 Task: Look for space in Majenang, Indonesia from 11th June, 2023 to 15th June, 2023 for 2 adults in price range Rs.7000 to Rs.16000. Place can be private room with 1  bedroom having 2 beds and 1 bathroom. Property type can be house, flat, guest house, hotel. Booking option can be shelf check-in. Required host language is English.
Action: Mouse moved to (390, 51)
Screenshot: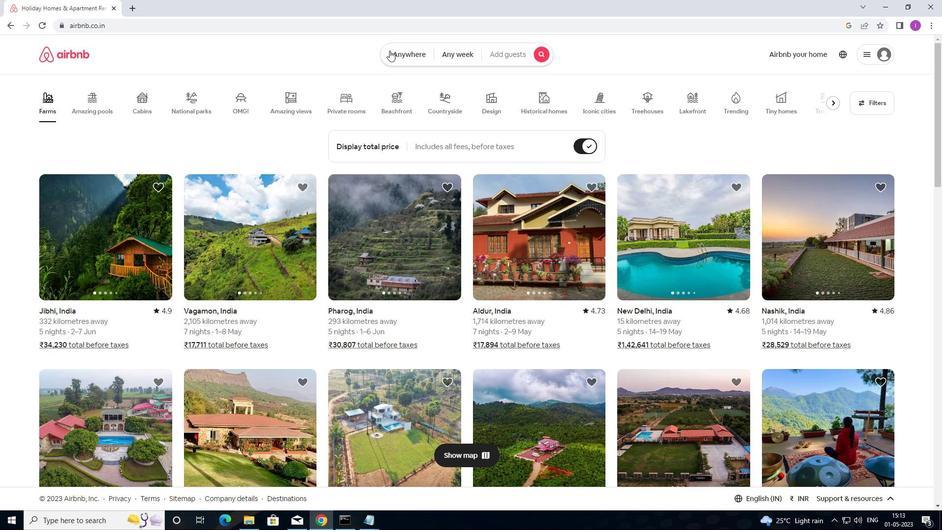 
Action: Mouse pressed left at (390, 51)
Screenshot: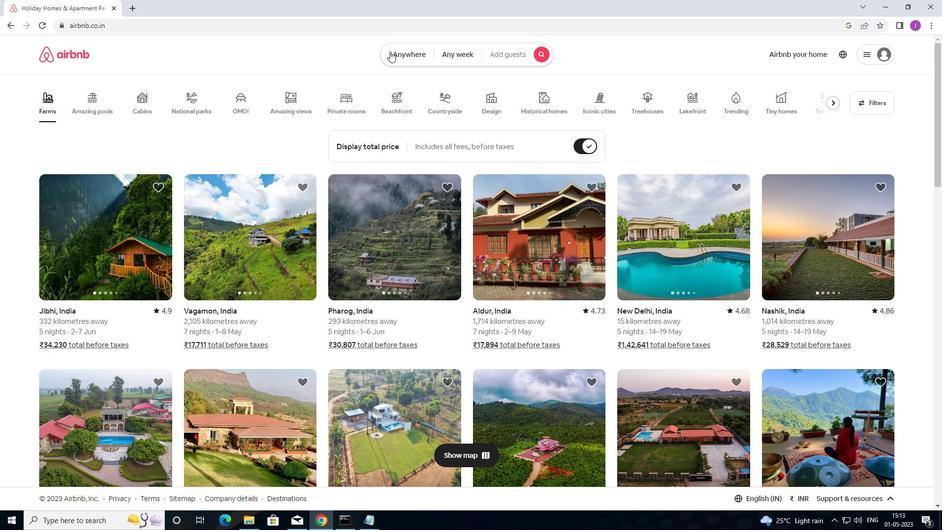 
Action: Mouse moved to (304, 97)
Screenshot: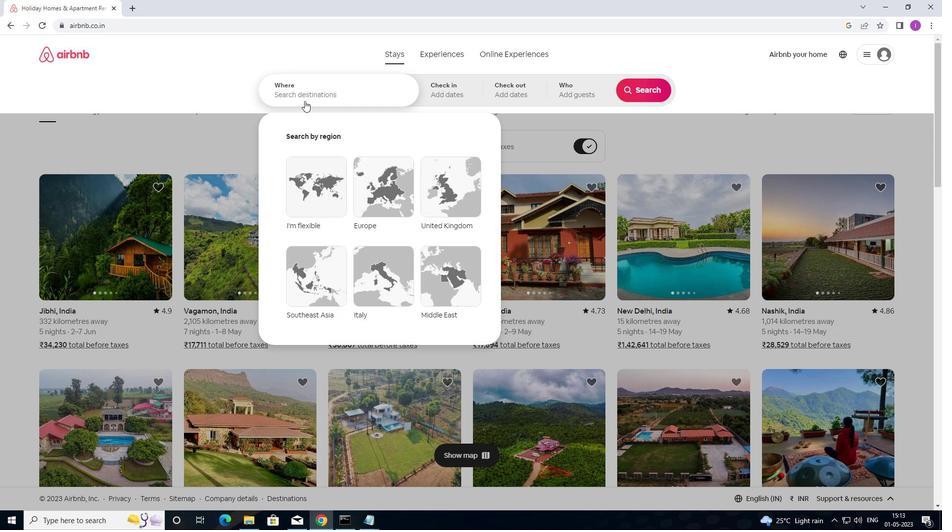 
Action: Mouse pressed left at (304, 97)
Screenshot: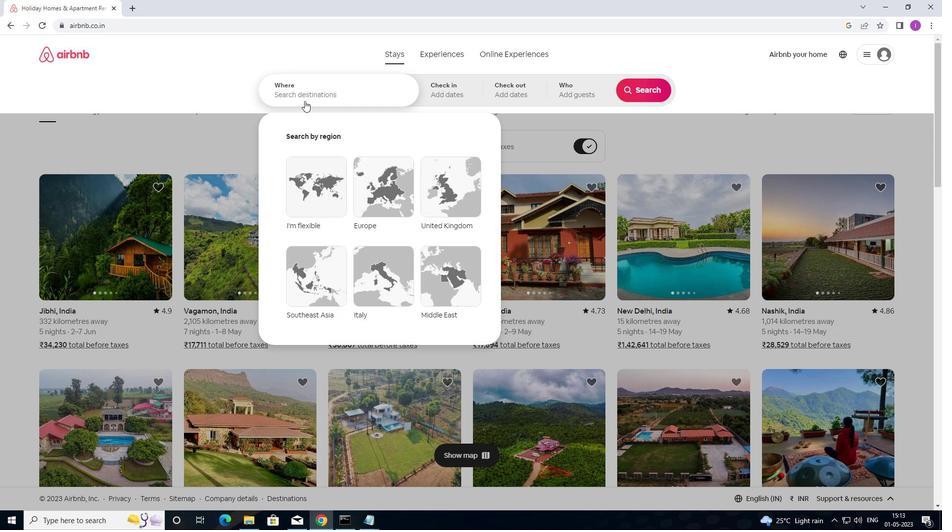 
Action: Mouse moved to (595, 0)
Screenshot: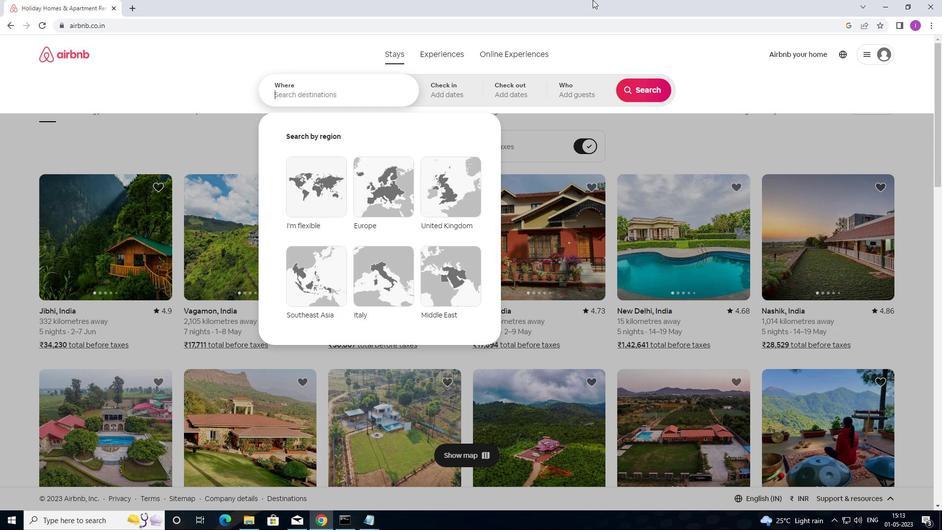 
Action: Key pressed <Key.shift>
Screenshot: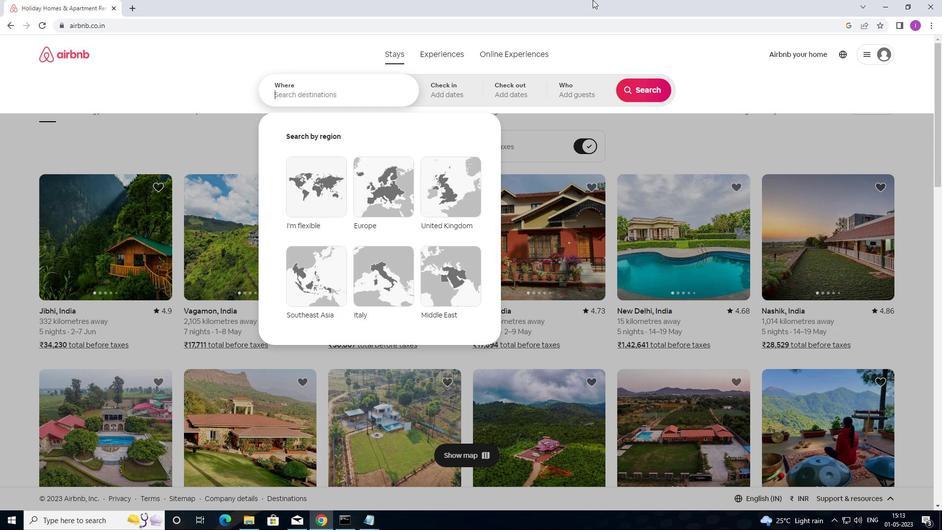 
Action: Mouse moved to (596, 0)
Screenshot: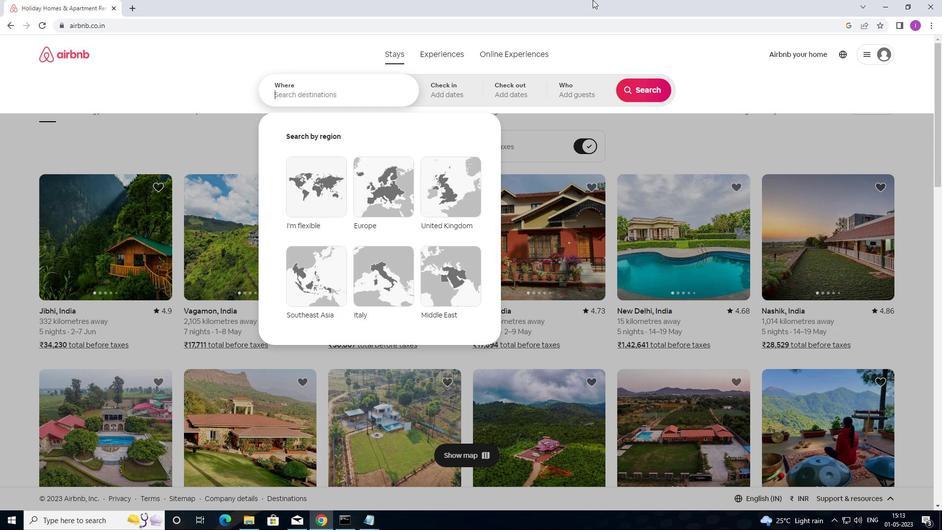 
Action: Key pressed MAJE
Screenshot: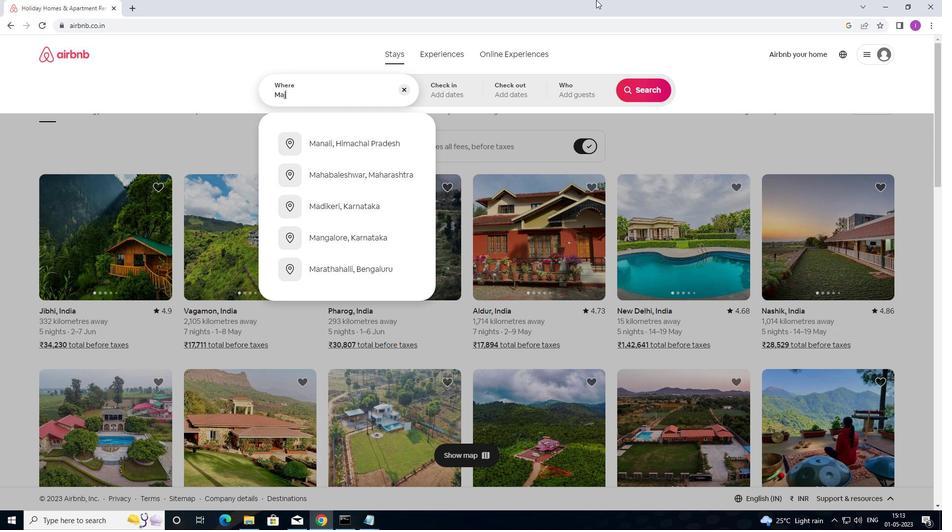 
Action: Mouse moved to (636, 0)
Screenshot: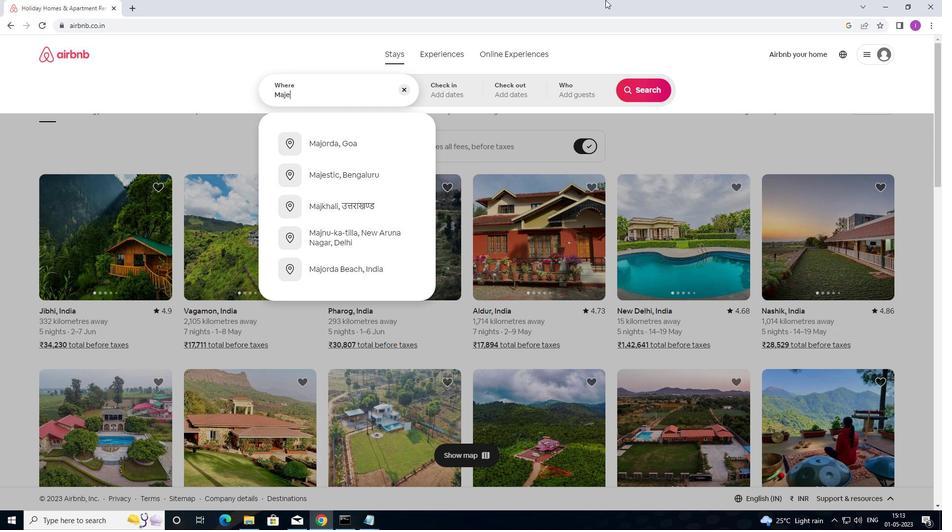 
Action: Key pressed NANG,<Key.shift>INDP<Key.backspace>ONESIA
Screenshot: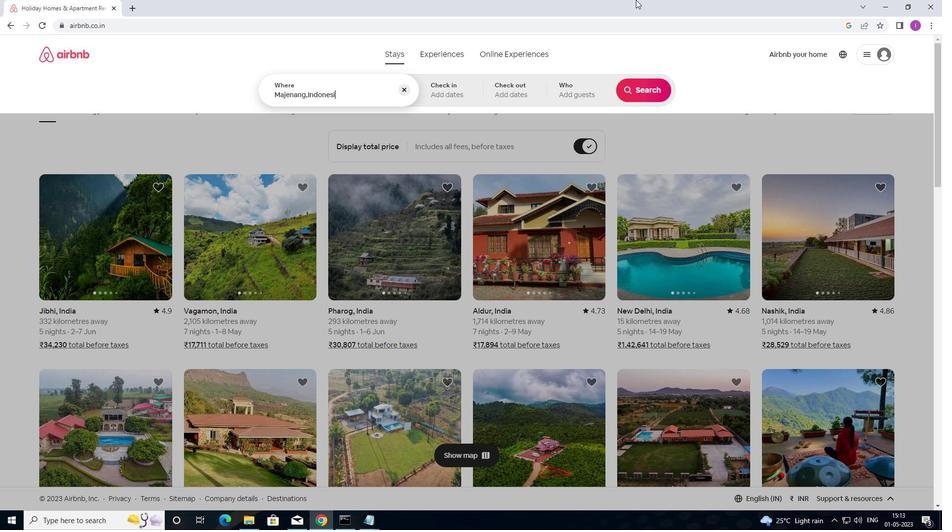 
Action: Mouse moved to (437, 91)
Screenshot: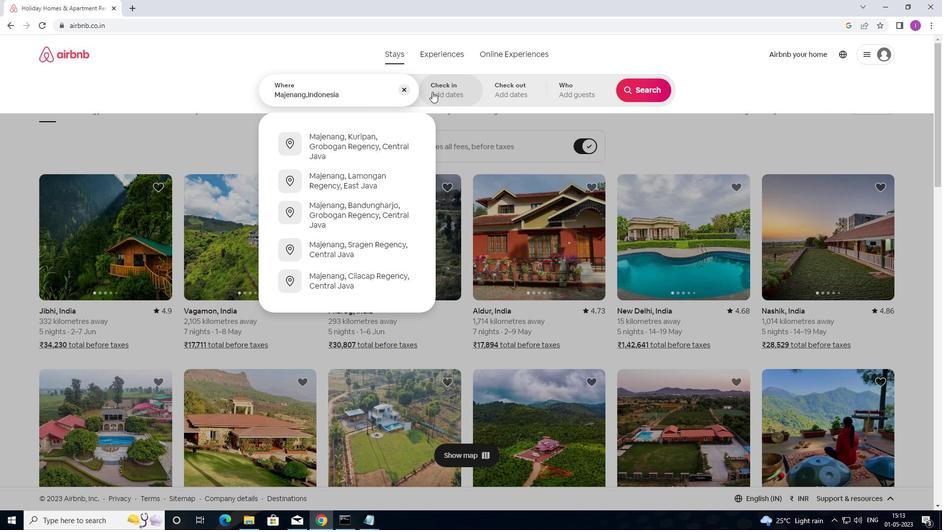 
Action: Mouse pressed left at (437, 91)
Screenshot: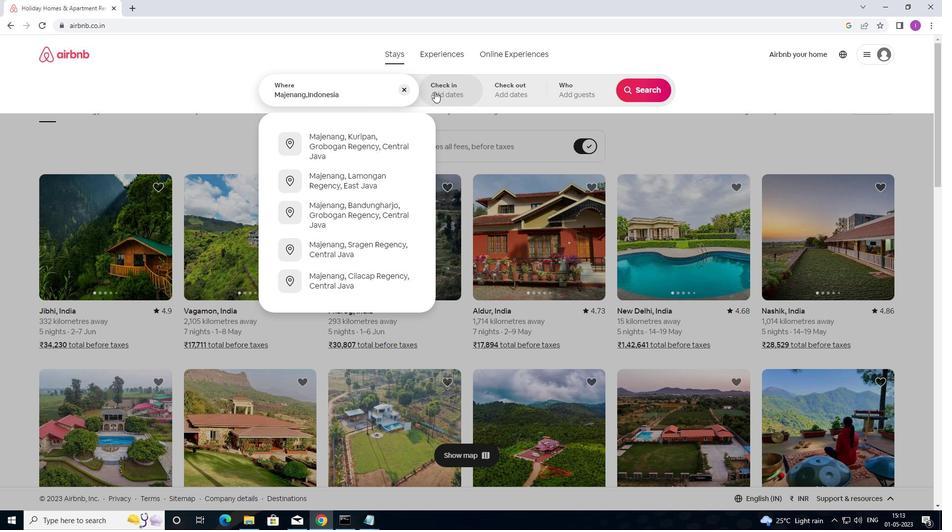 
Action: Mouse moved to (492, 254)
Screenshot: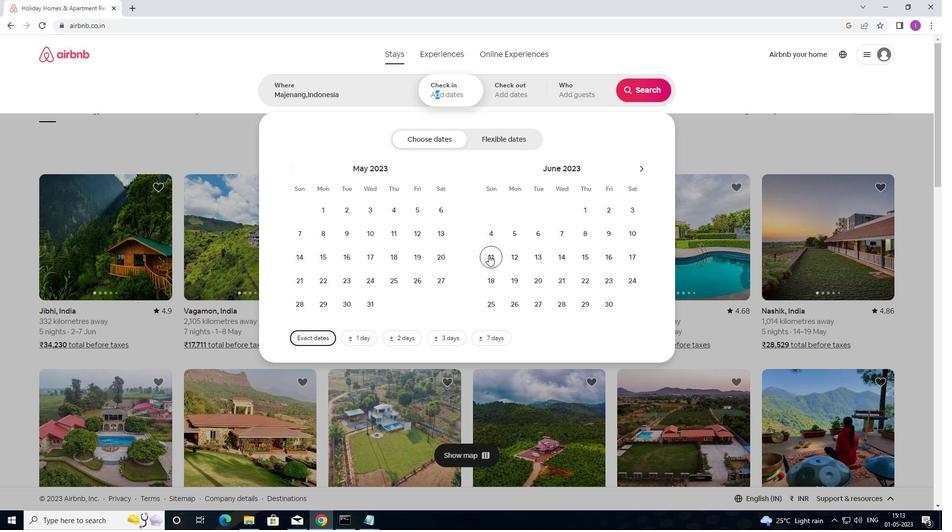 
Action: Mouse pressed left at (492, 254)
Screenshot: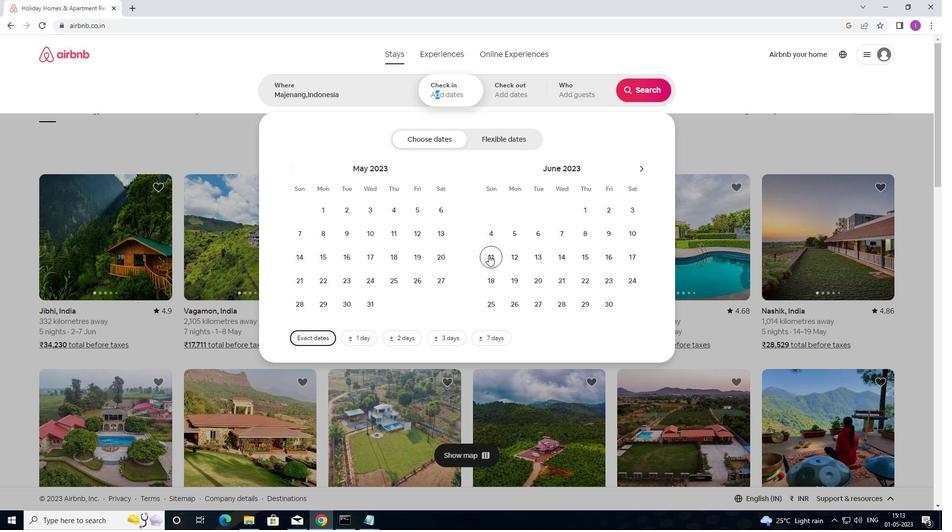 
Action: Mouse moved to (588, 256)
Screenshot: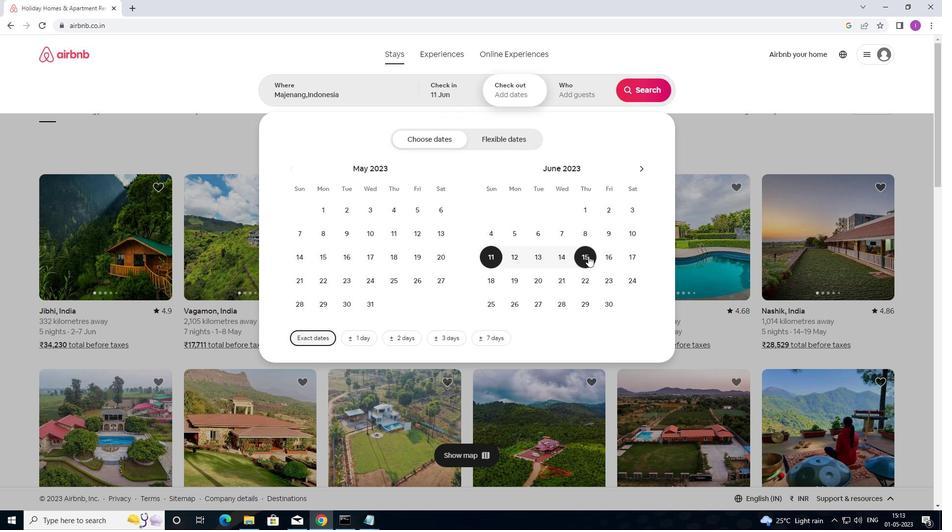 
Action: Mouse pressed left at (588, 256)
Screenshot: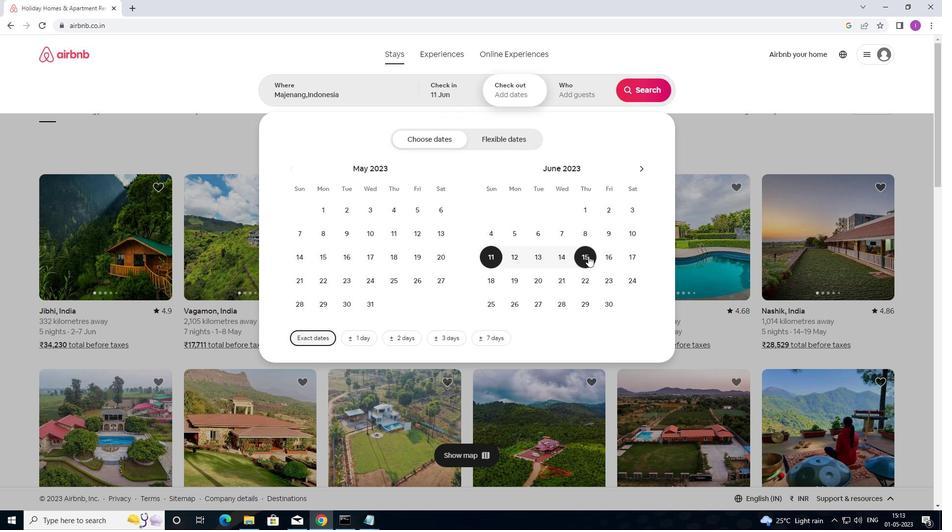 
Action: Mouse moved to (585, 102)
Screenshot: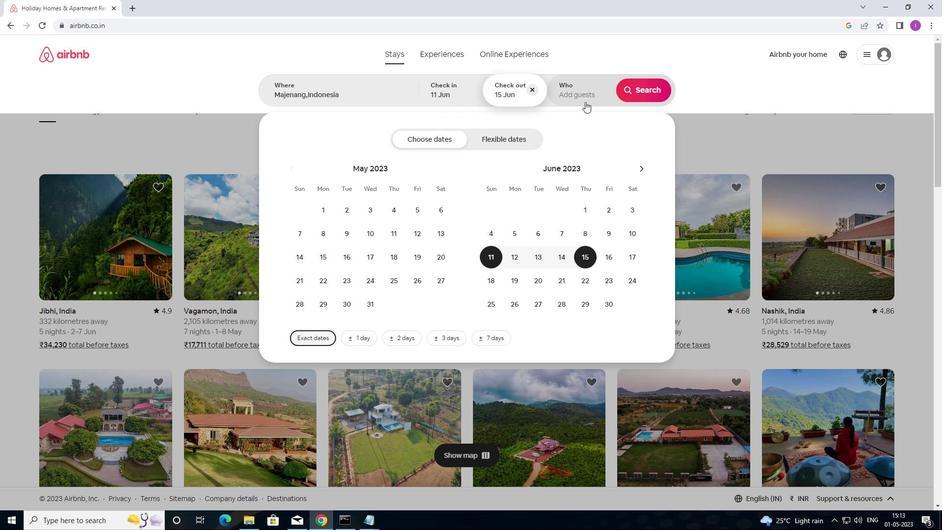
Action: Mouse pressed left at (585, 102)
Screenshot: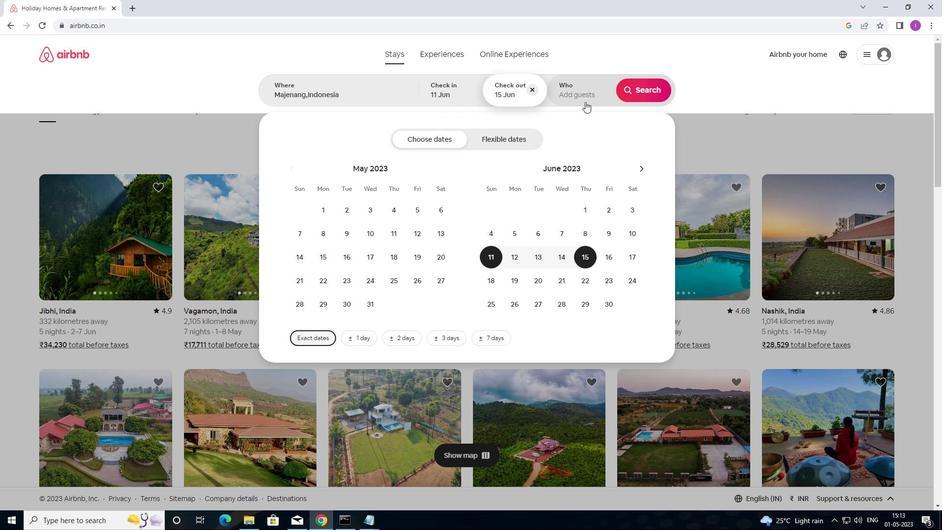 
Action: Mouse moved to (641, 144)
Screenshot: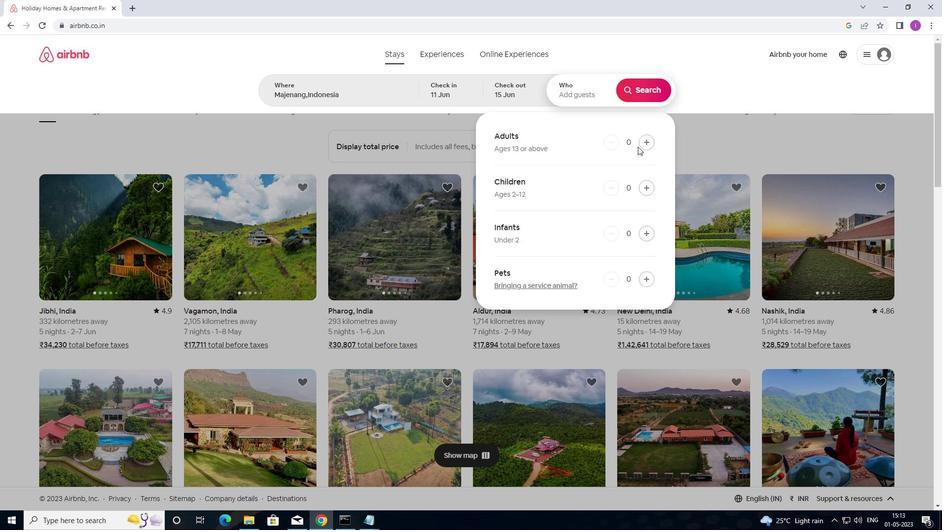 
Action: Mouse pressed left at (641, 144)
Screenshot: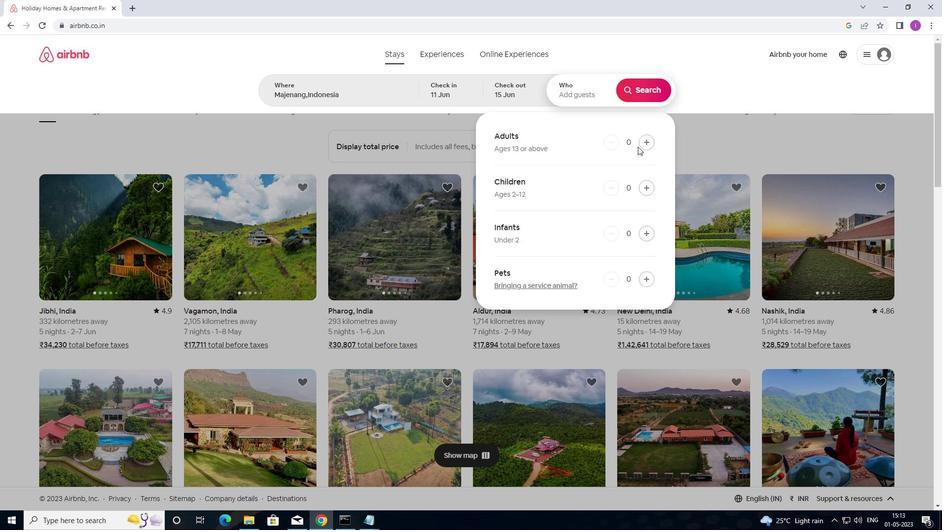 
Action: Mouse moved to (641, 144)
Screenshot: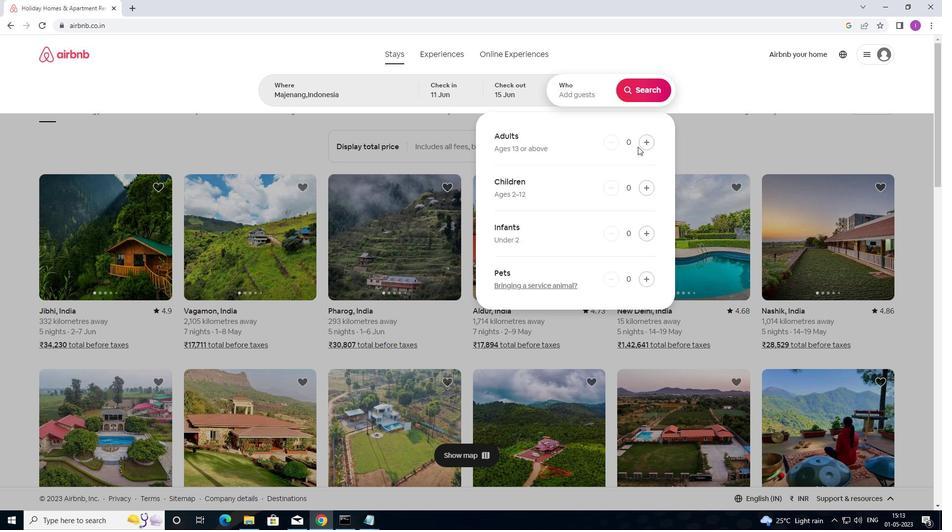
Action: Mouse pressed left at (641, 144)
Screenshot: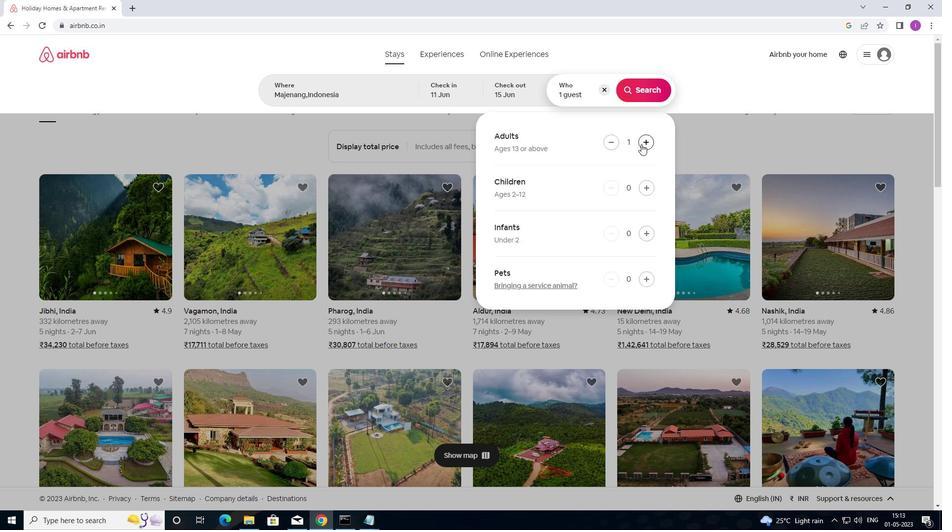 
Action: Mouse moved to (639, 81)
Screenshot: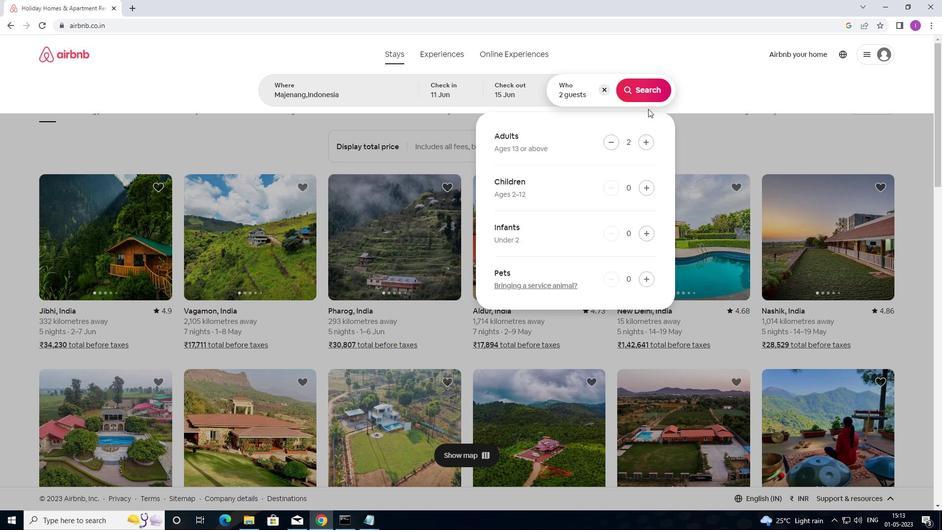 
Action: Mouse pressed left at (639, 81)
Screenshot: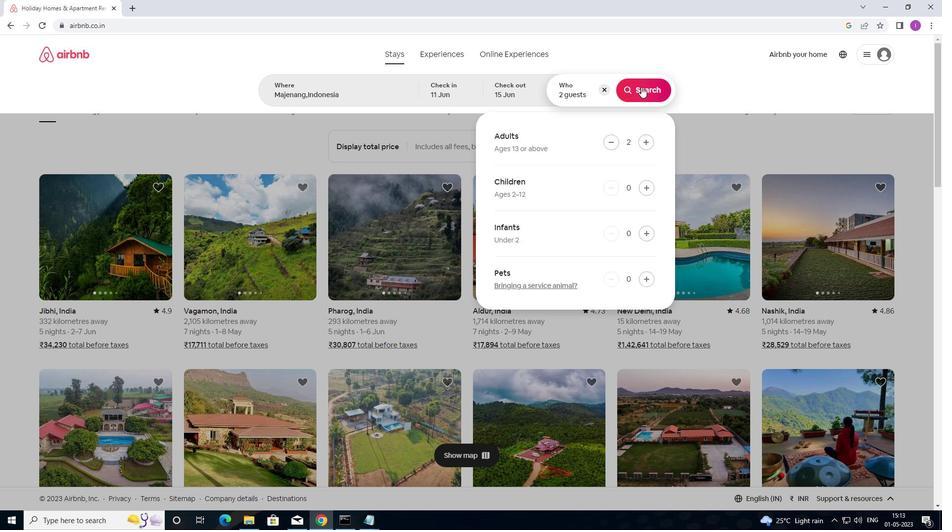 
Action: Mouse moved to (886, 103)
Screenshot: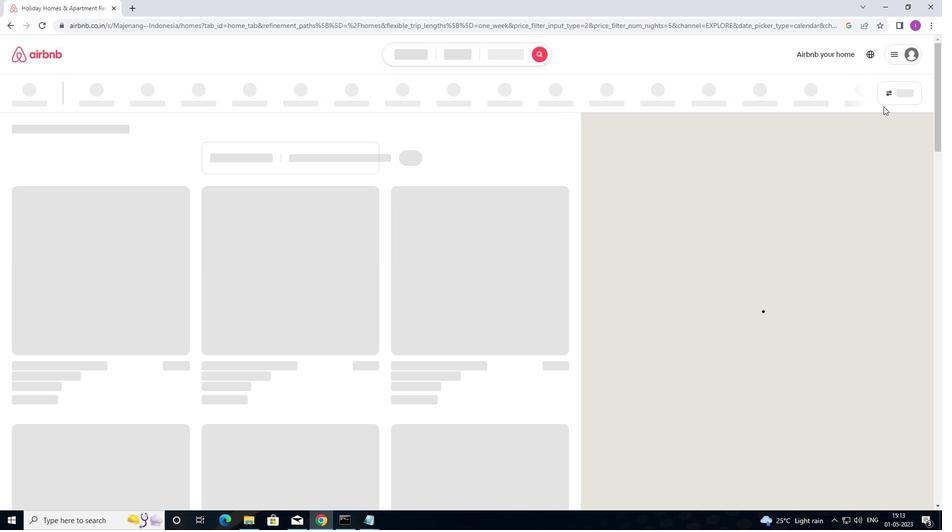 
Action: Mouse pressed left at (886, 103)
Screenshot: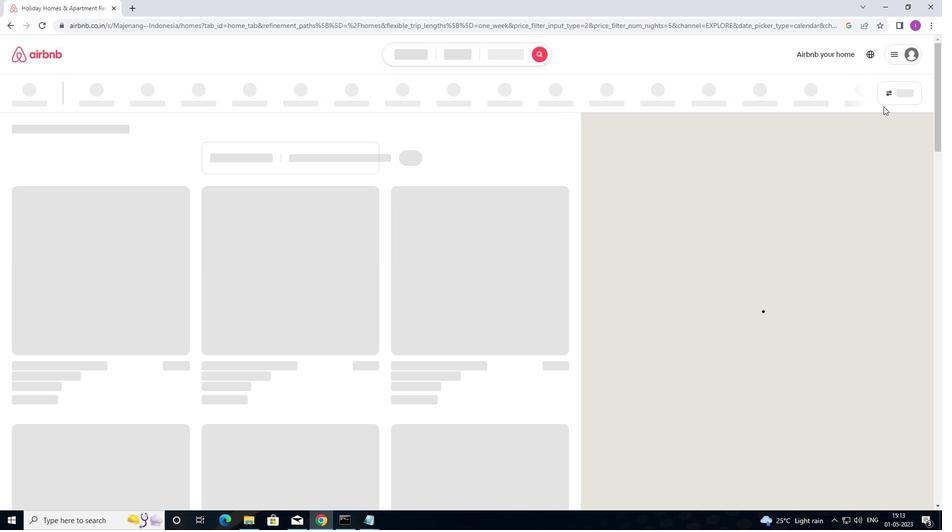
Action: Mouse moved to (366, 219)
Screenshot: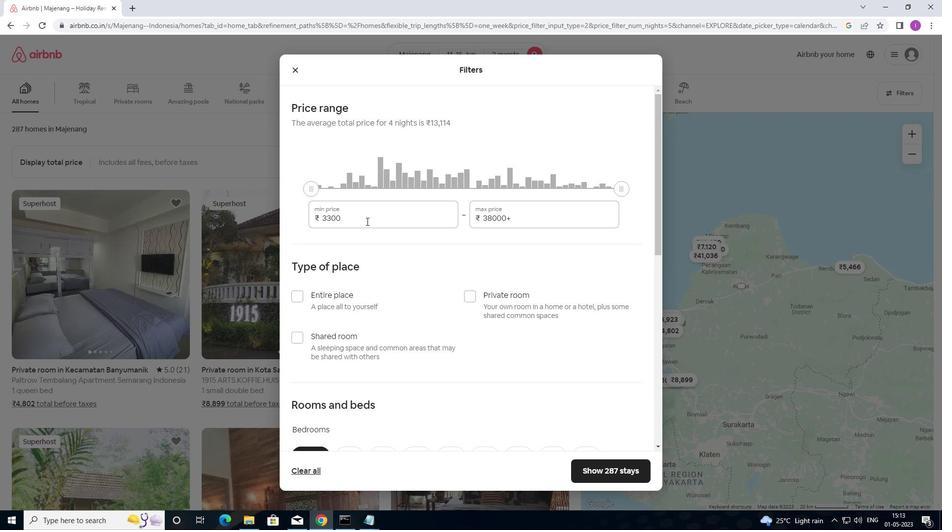
Action: Mouse pressed left at (366, 219)
Screenshot: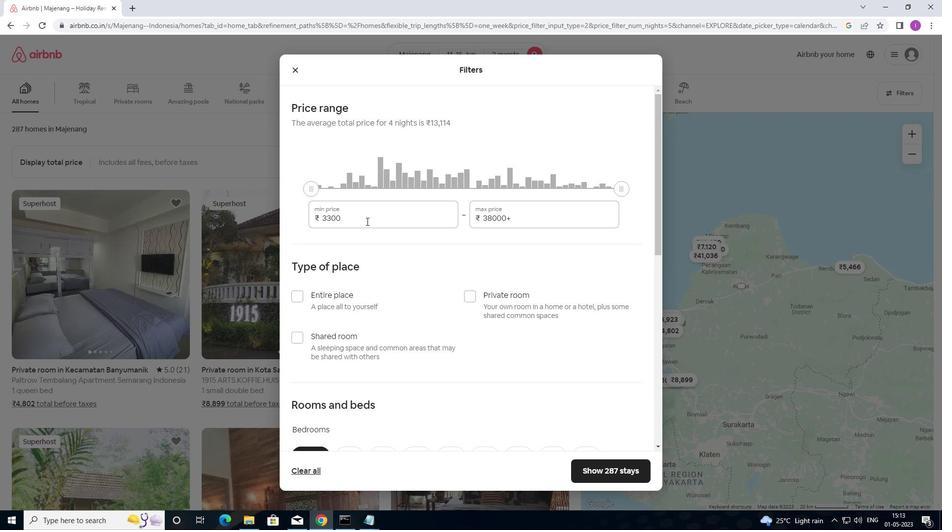 
Action: Mouse moved to (486, 211)
Screenshot: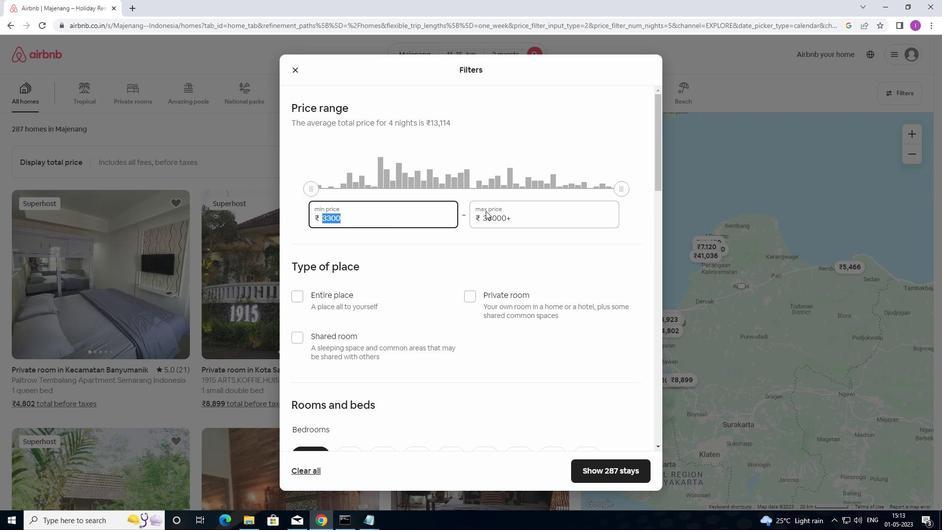 
Action: Key pressed 7000
Screenshot: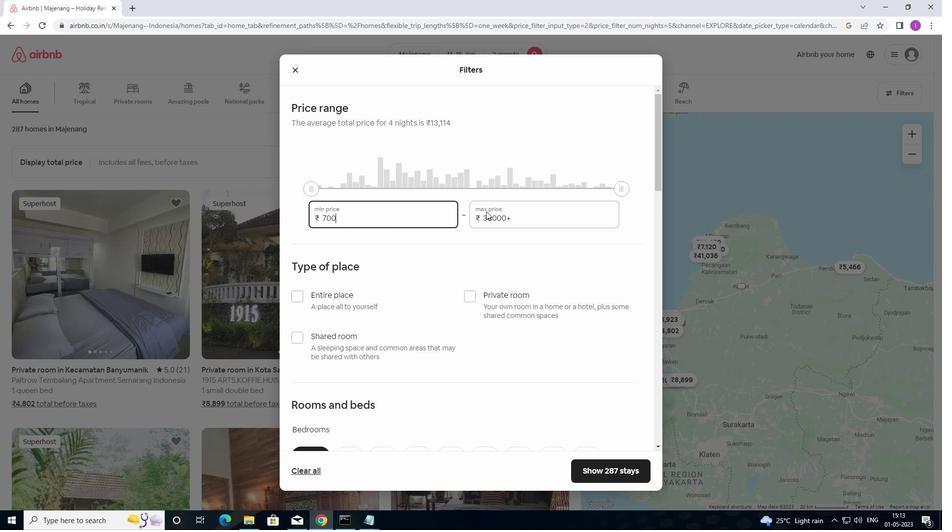 
Action: Mouse moved to (528, 214)
Screenshot: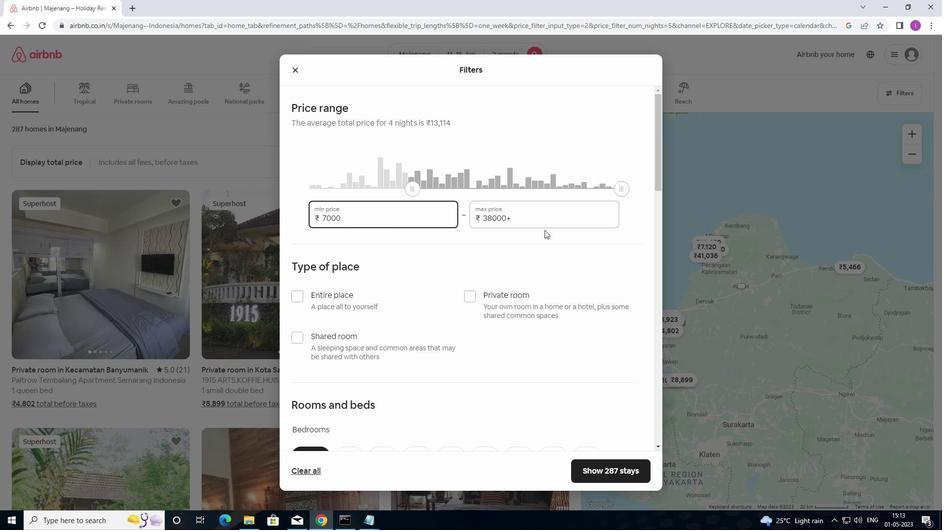 
Action: Mouse pressed left at (528, 214)
Screenshot: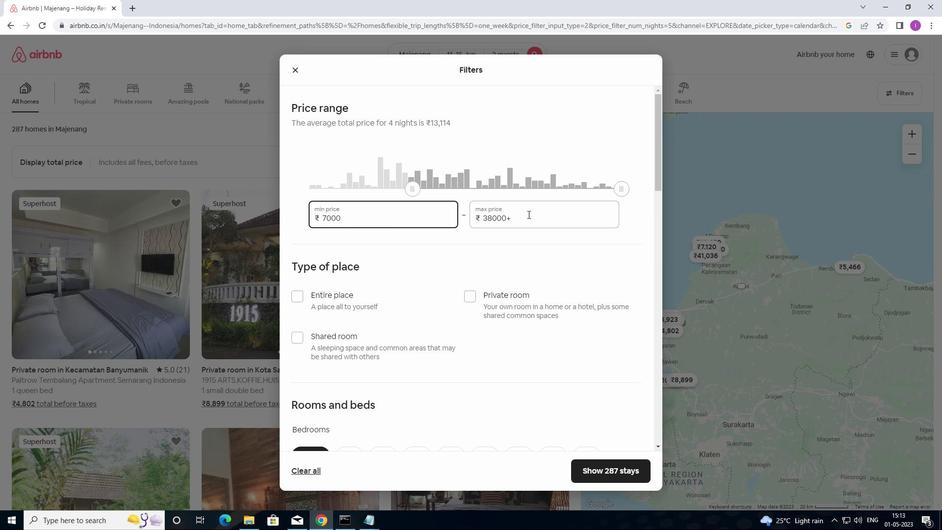 
Action: Mouse moved to (560, 237)
Screenshot: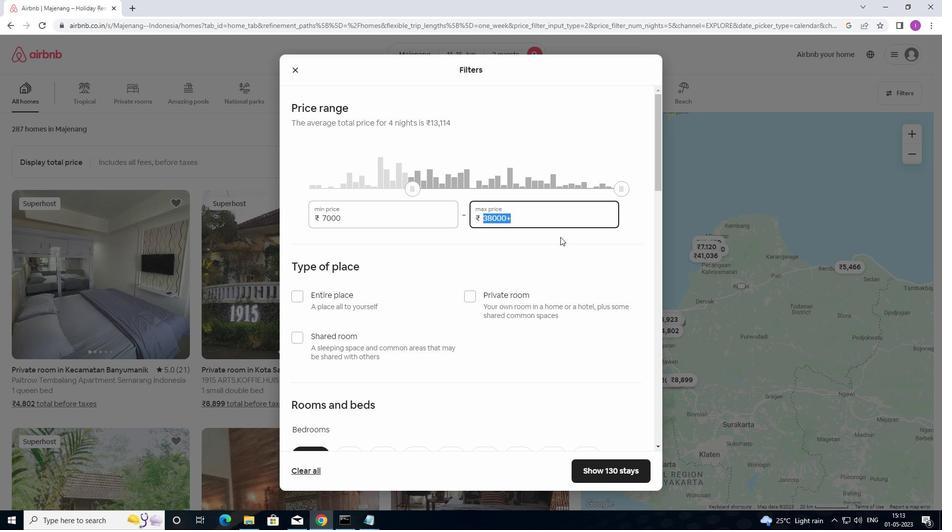 
Action: Key pressed 16
Screenshot: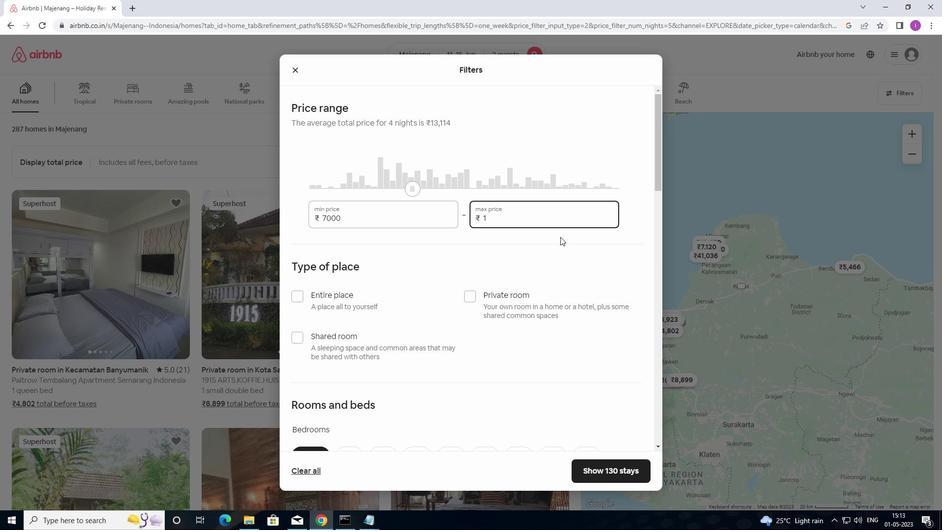 
Action: Mouse moved to (560, 236)
Screenshot: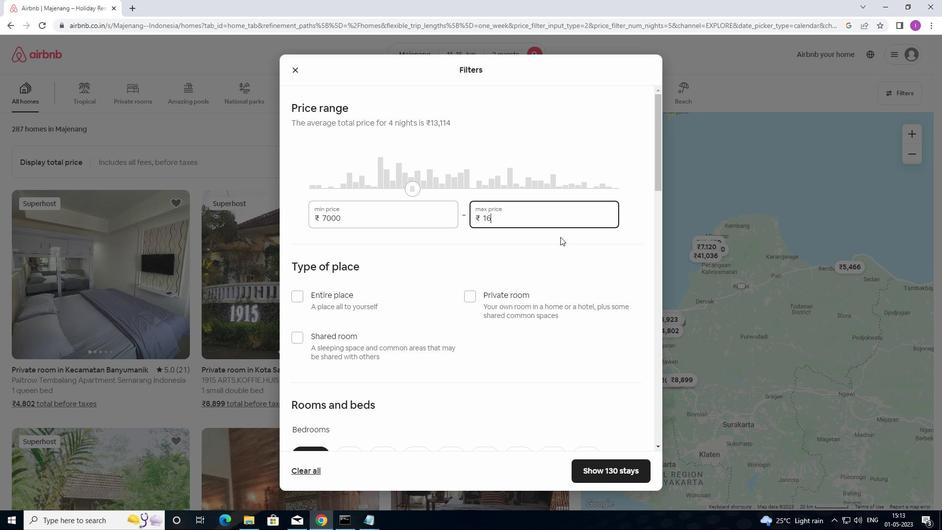 
Action: Key pressed 00
Screenshot: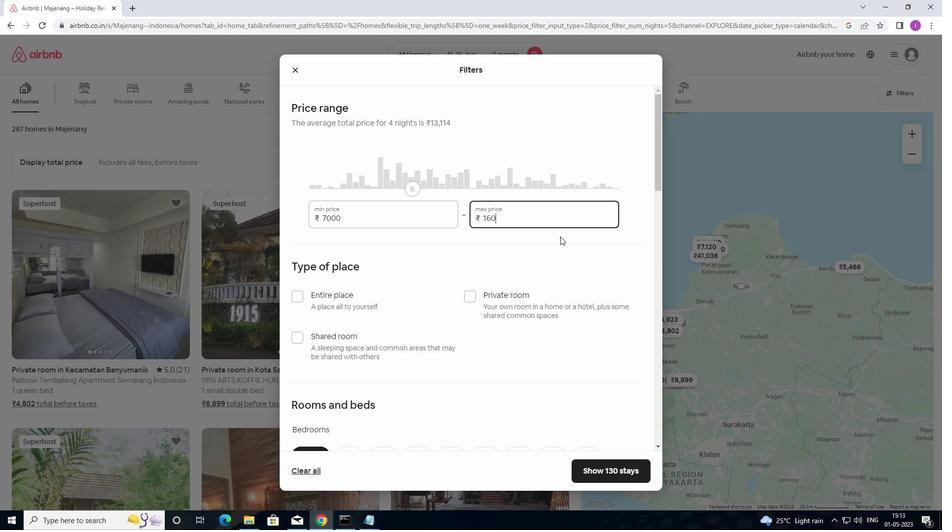 
Action: Mouse moved to (560, 236)
Screenshot: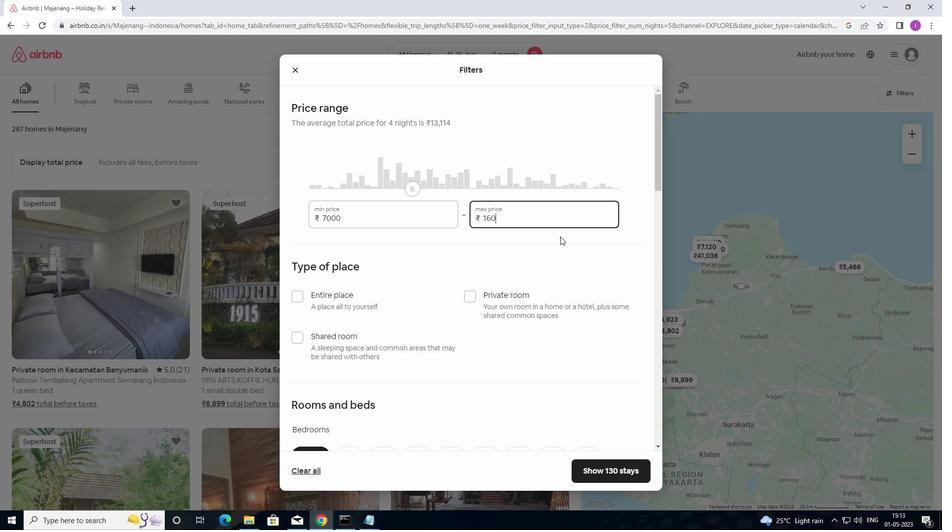 
Action: Key pressed 0
Screenshot: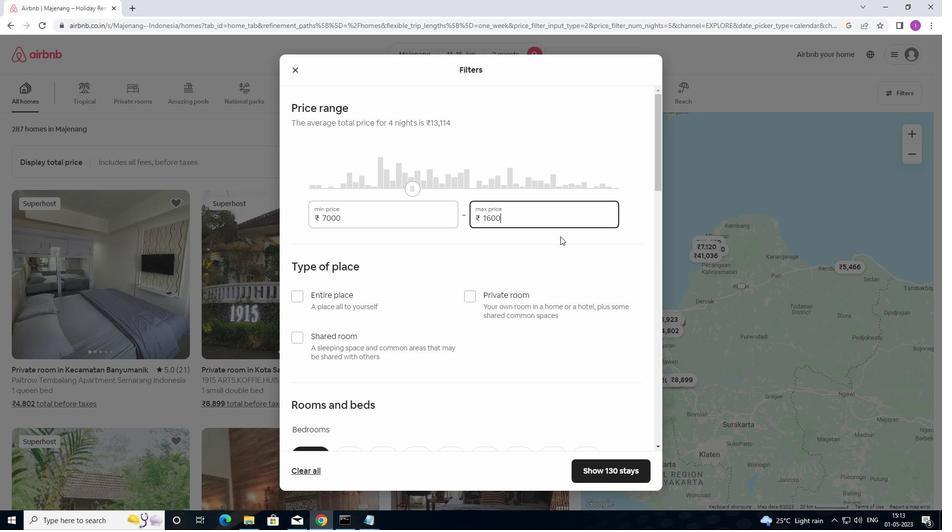 
Action: Mouse moved to (399, 291)
Screenshot: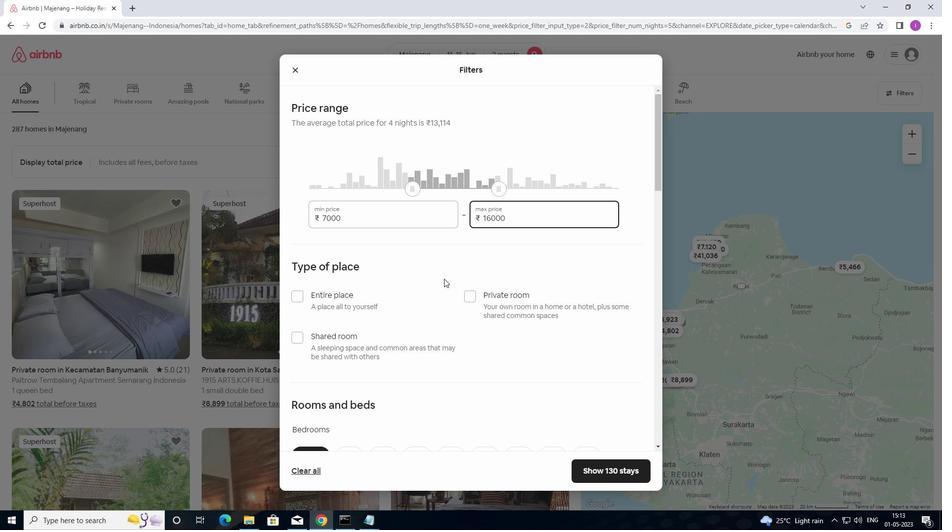 
Action: Mouse scrolled (399, 290) with delta (0, 0)
Screenshot: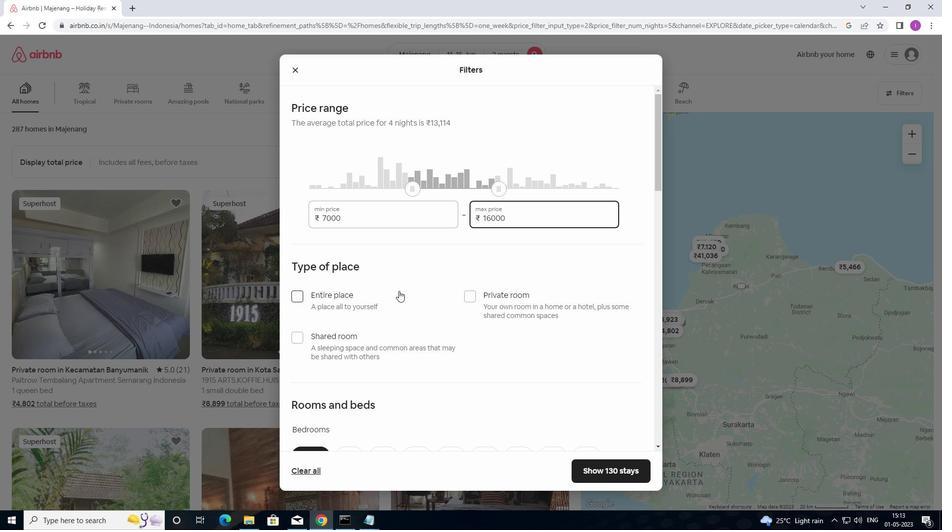 
Action: Mouse moved to (465, 250)
Screenshot: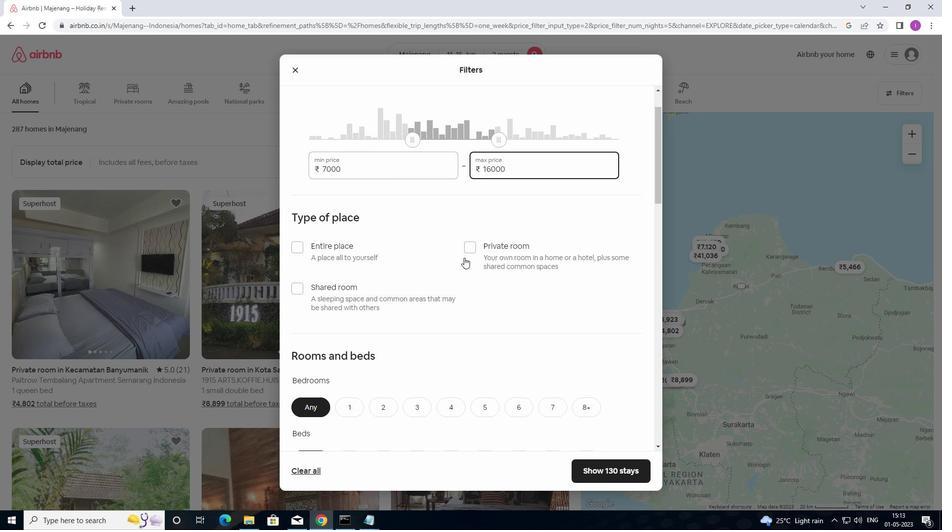
Action: Mouse pressed left at (465, 250)
Screenshot: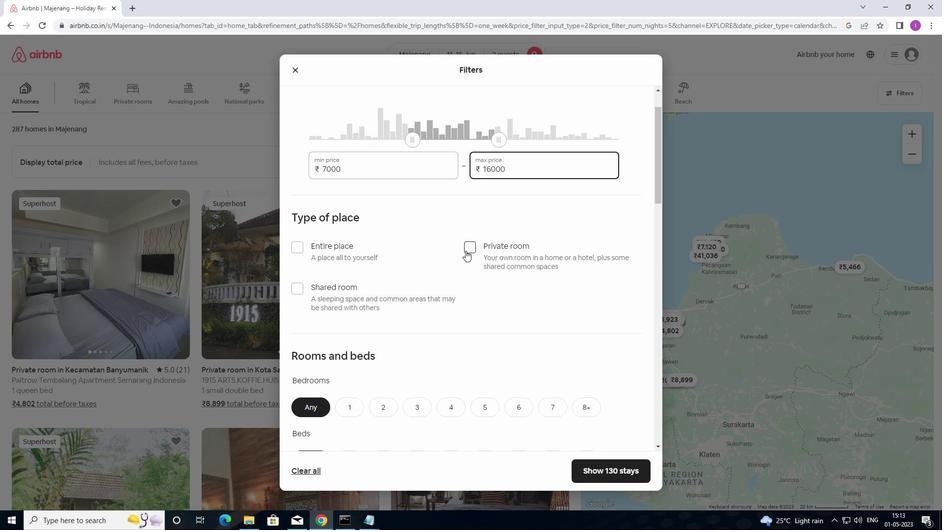 
Action: Mouse moved to (481, 256)
Screenshot: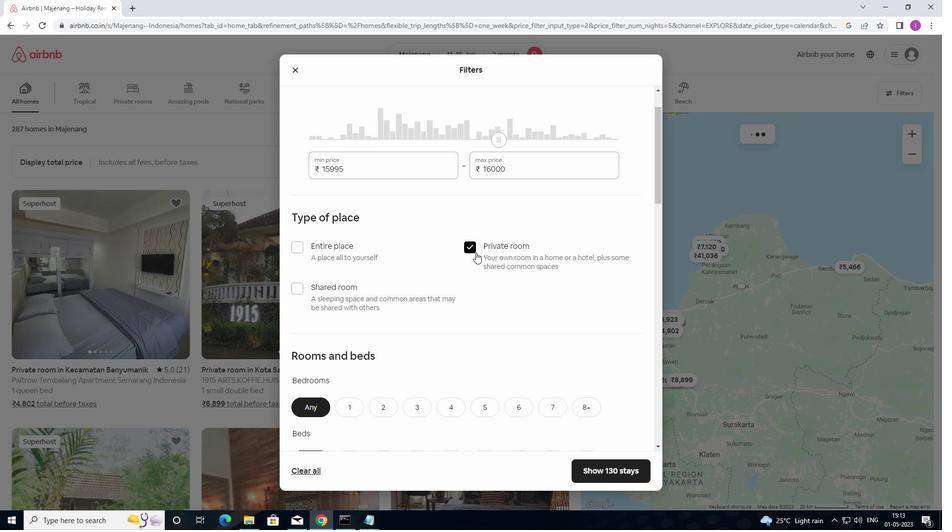 
Action: Mouse scrolled (481, 255) with delta (0, 0)
Screenshot: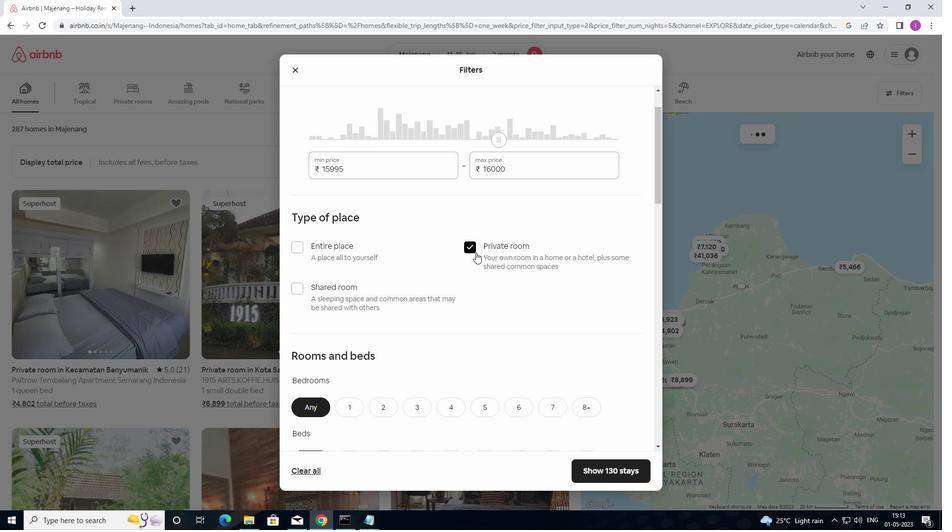 
Action: Mouse moved to (481, 261)
Screenshot: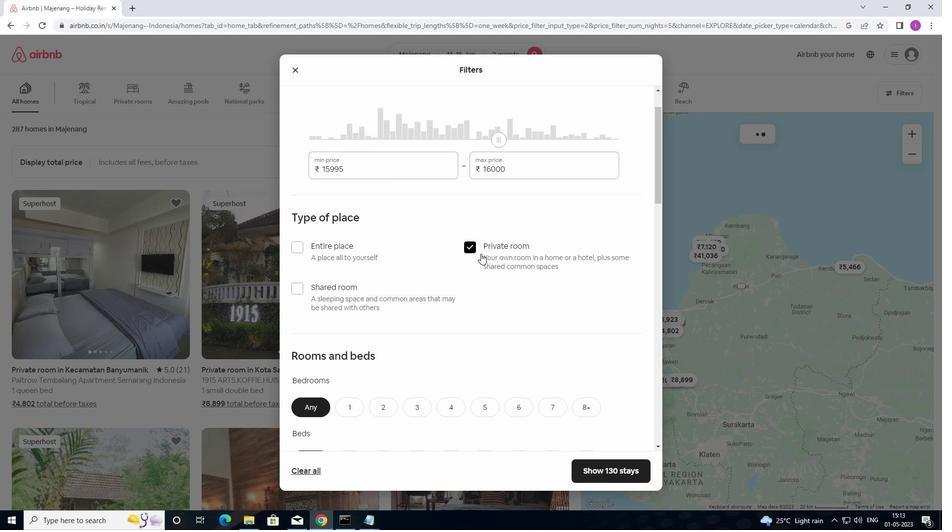 
Action: Mouse scrolled (481, 260) with delta (0, 0)
Screenshot: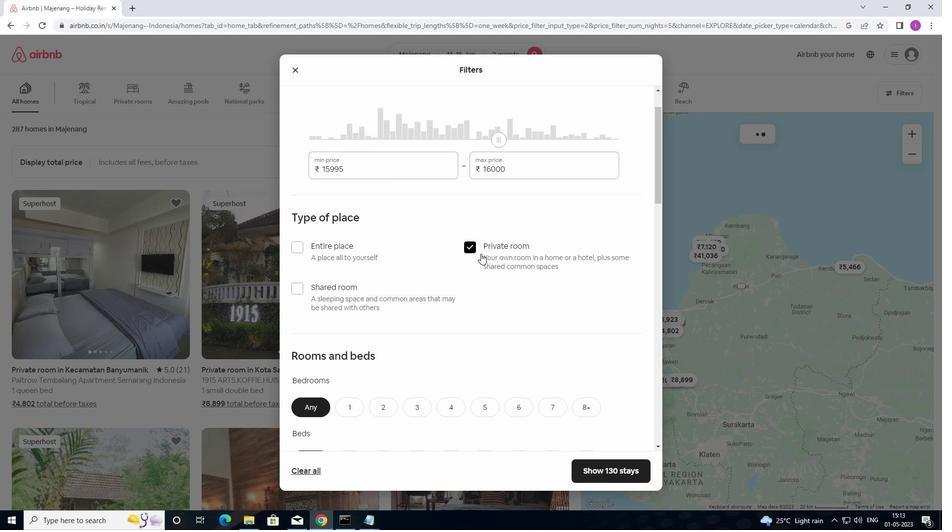 
Action: Mouse moved to (481, 262)
Screenshot: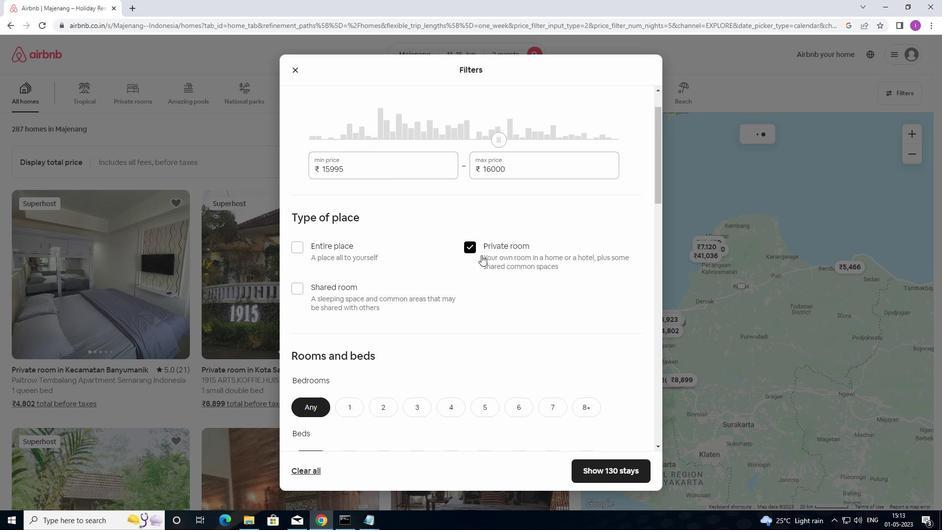 
Action: Mouse scrolled (481, 262) with delta (0, 0)
Screenshot: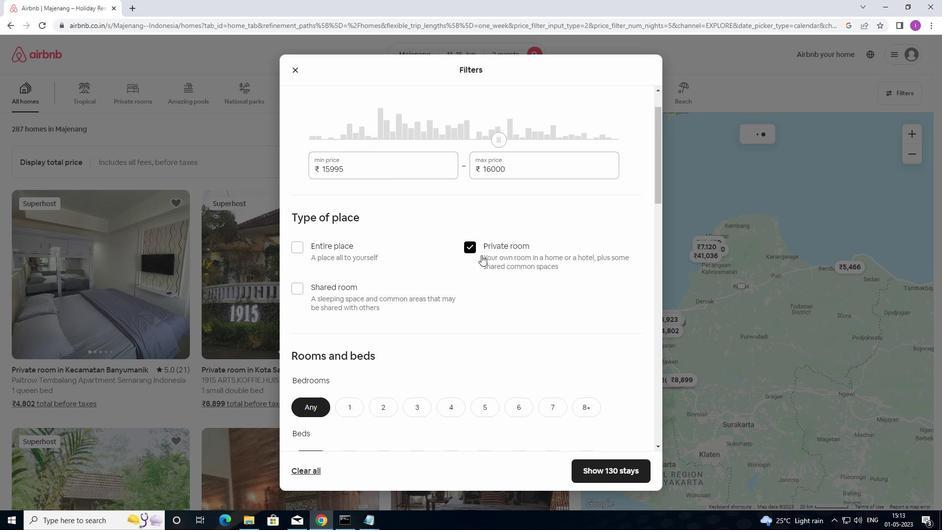 
Action: Mouse moved to (354, 262)
Screenshot: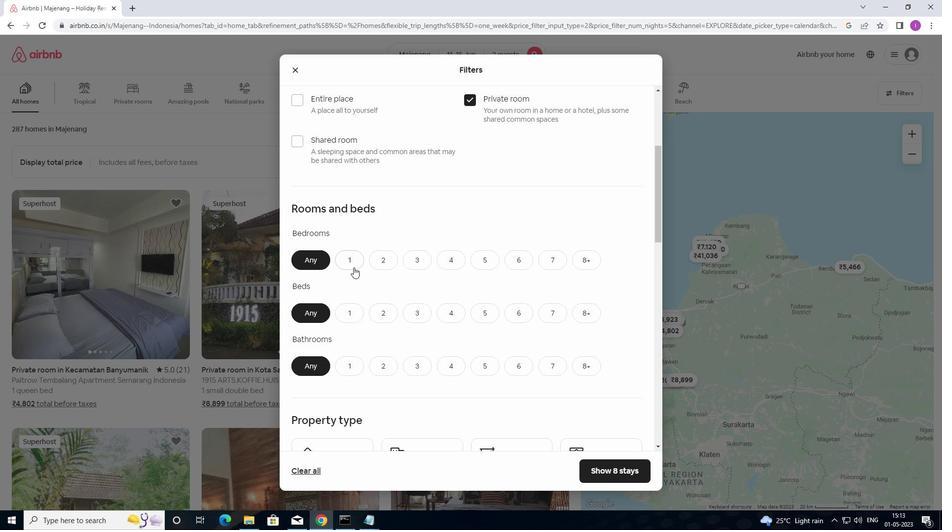 
Action: Mouse pressed left at (354, 262)
Screenshot: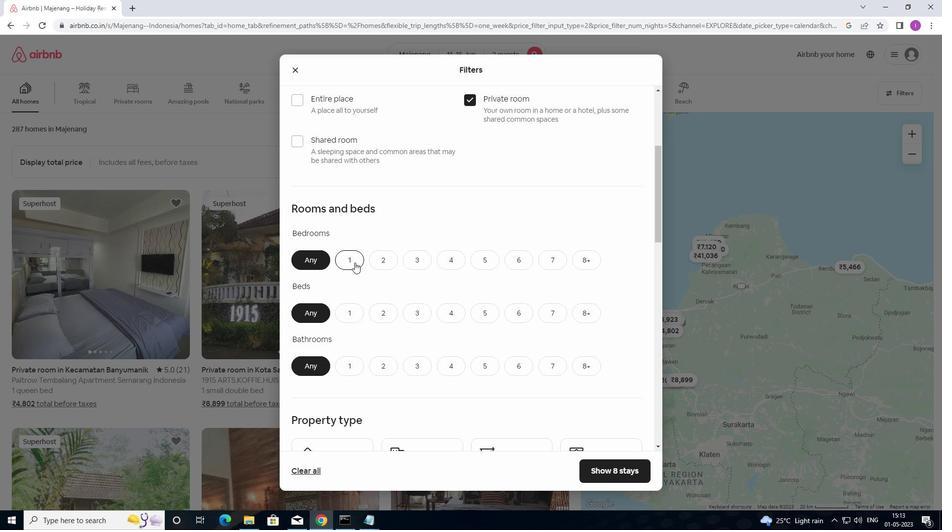 
Action: Mouse moved to (388, 316)
Screenshot: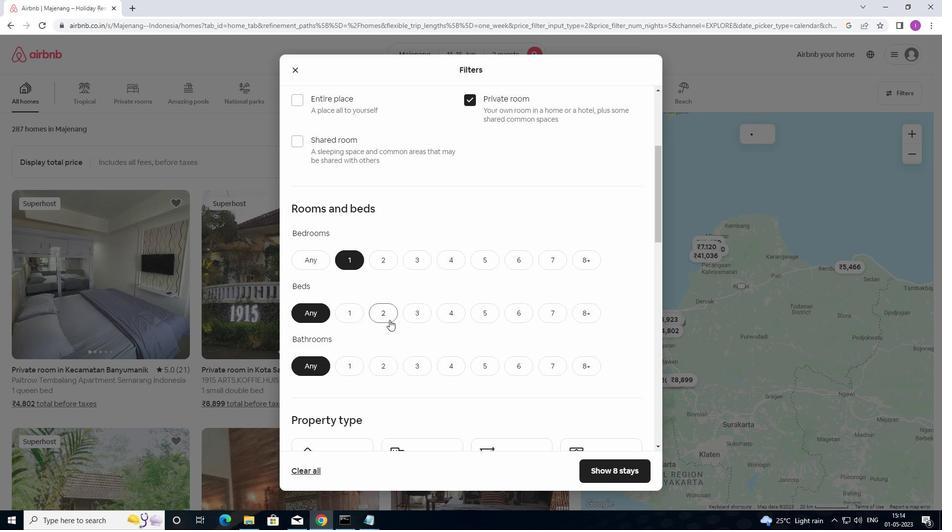 
Action: Mouse pressed left at (388, 316)
Screenshot: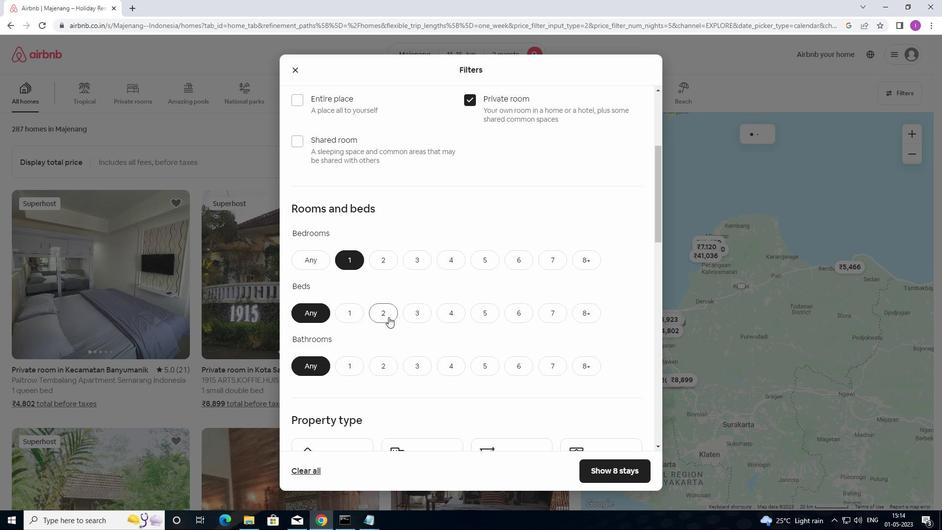 
Action: Mouse moved to (354, 369)
Screenshot: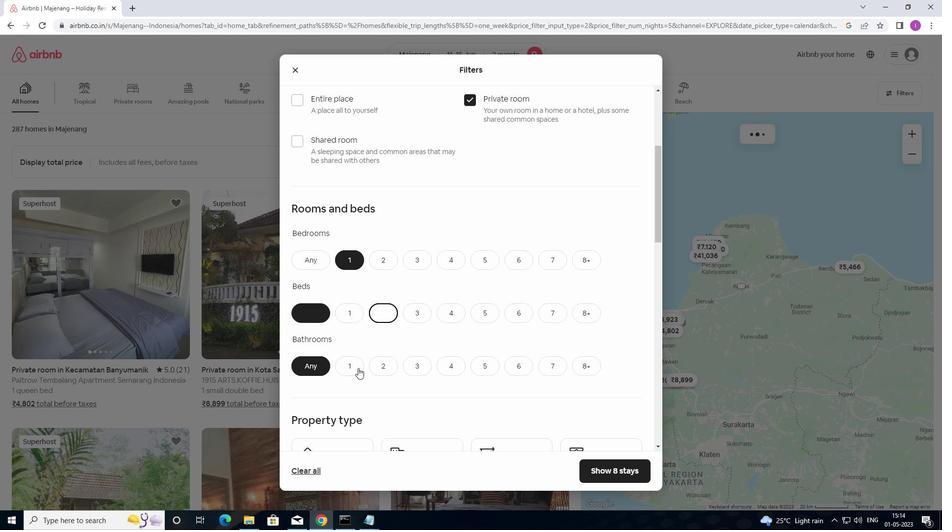 
Action: Mouse pressed left at (354, 369)
Screenshot: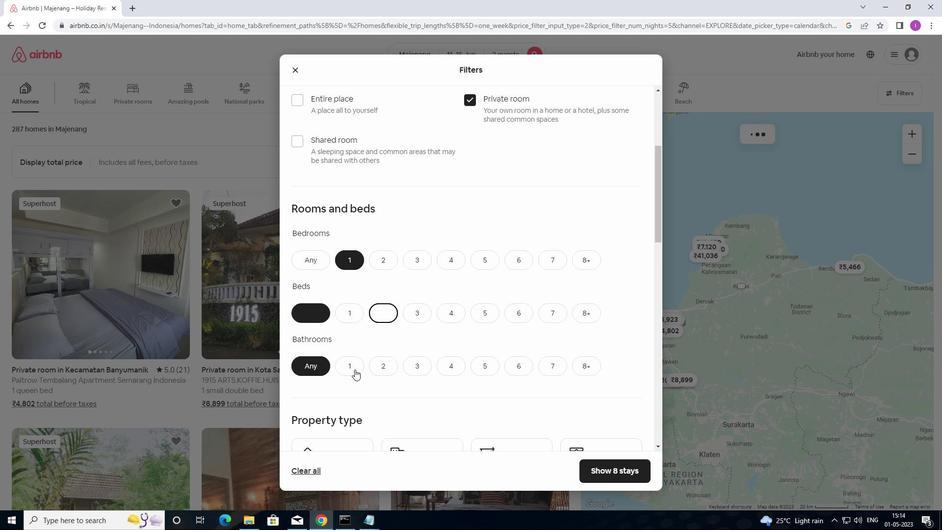
Action: Mouse moved to (383, 334)
Screenshot: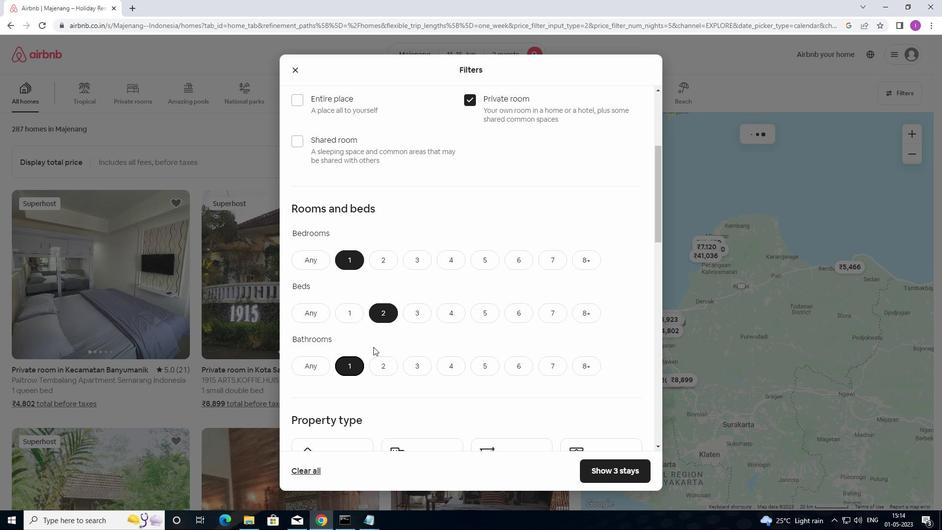 
Action: Mouse scrolled (383, 333) with delta (0, 0)
Screenshot: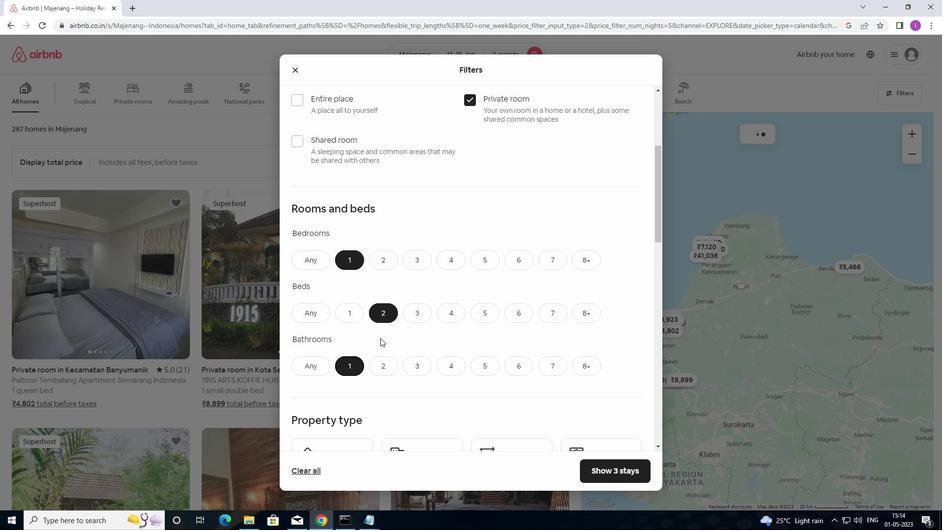 
Action: Mouse moved to (385, 334)
Screenshot: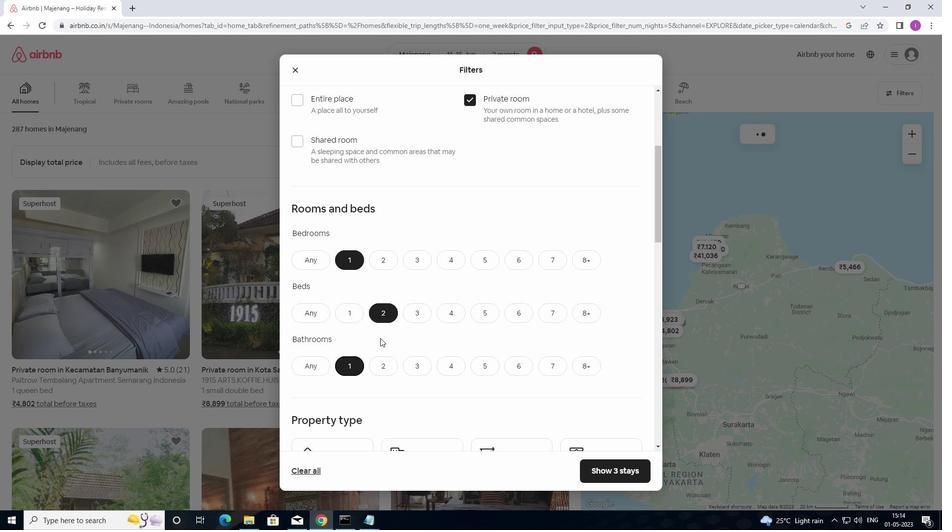
Action: Mouse scrolled (385, 333) with delta (0, 0)
Screenshot: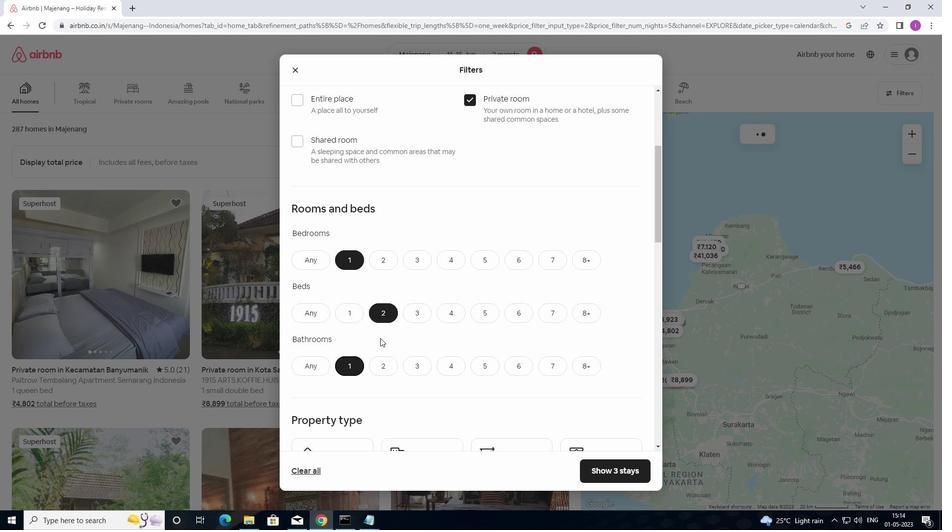 
Action: Mouse moved to (387, 334)
Screenshot: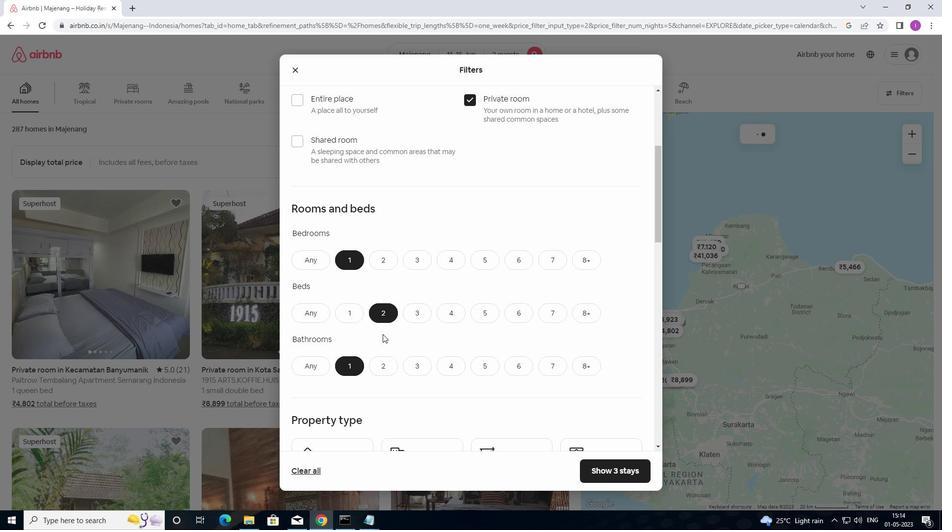 
Action: Mouse scrolled (387, 333) with delta (0, 0)
Screenshot: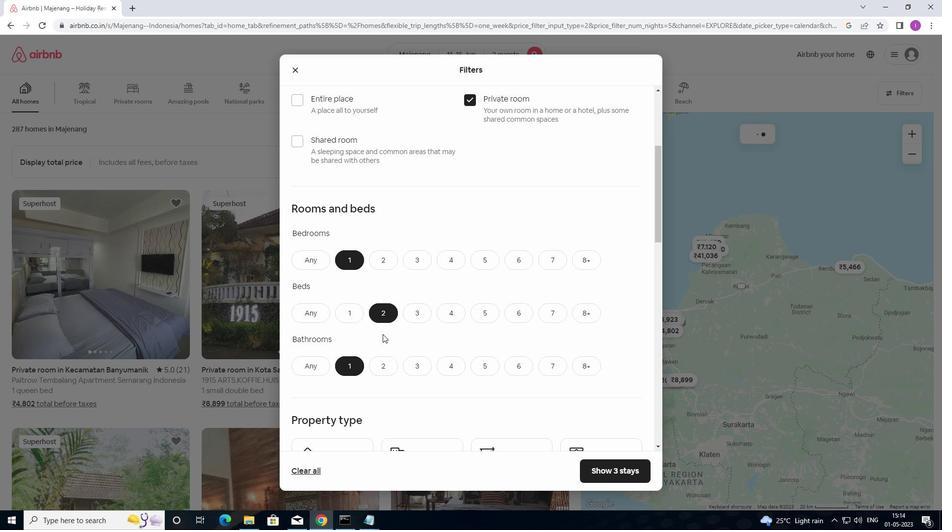 
Action: Mouse moved to (391, 334)
Screenshot: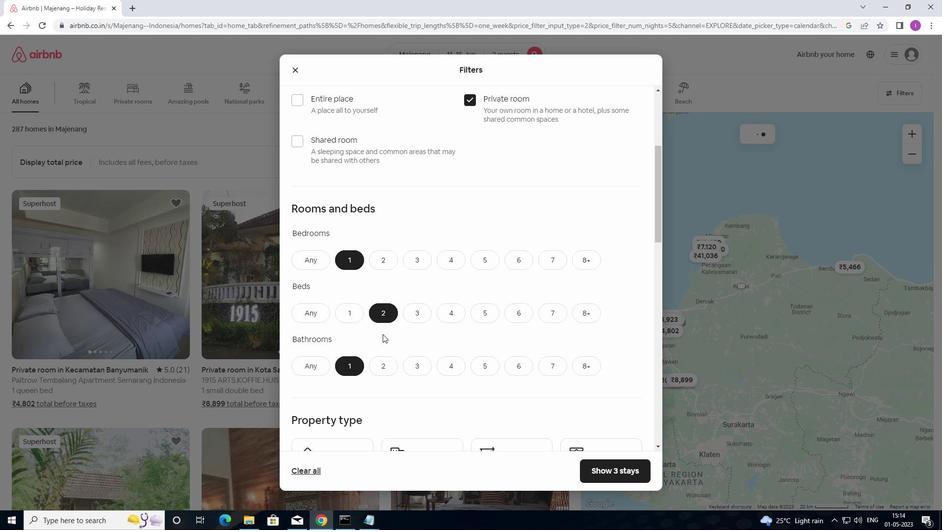 
Action: Mouse scrolled (391, 333) with delta (0, 0)
Screenshot: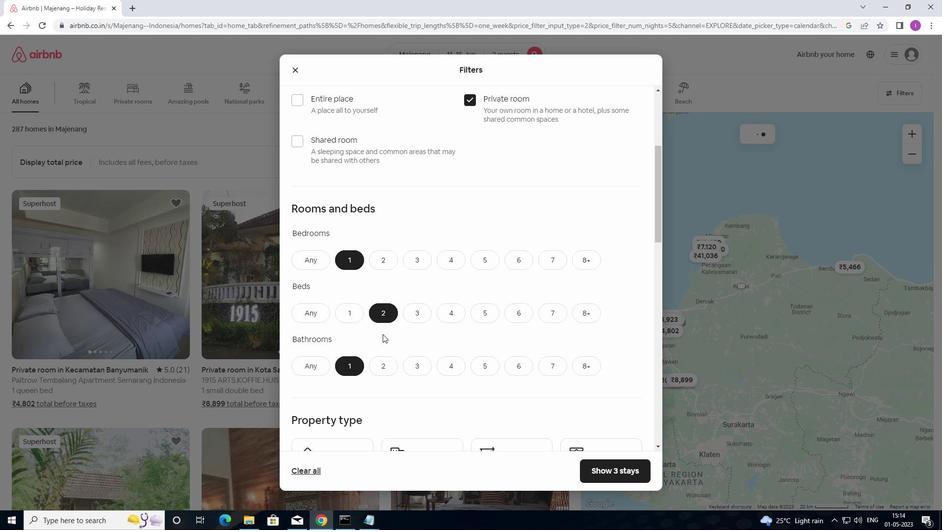 
Action: Mouse moved to (338, 270)
Screenshot: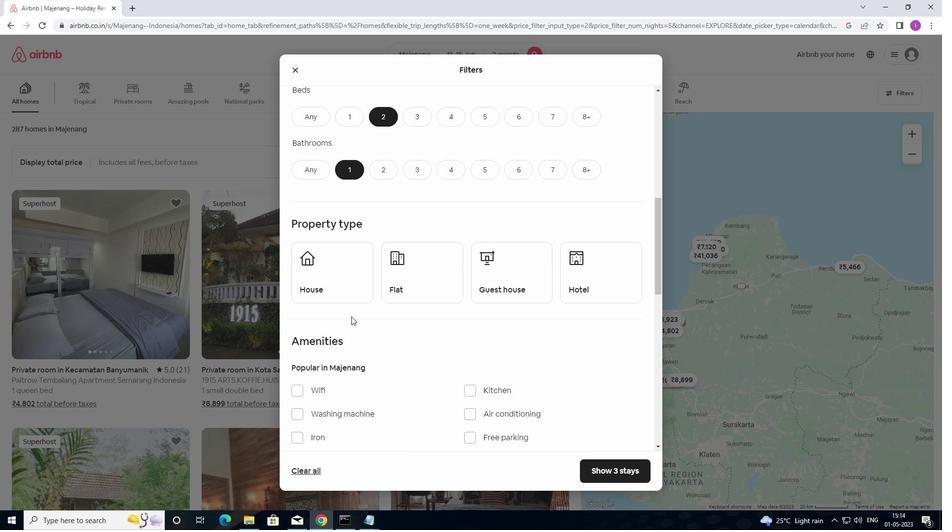 
Action: Mouse pressed left at (338, 270)
Screenshot: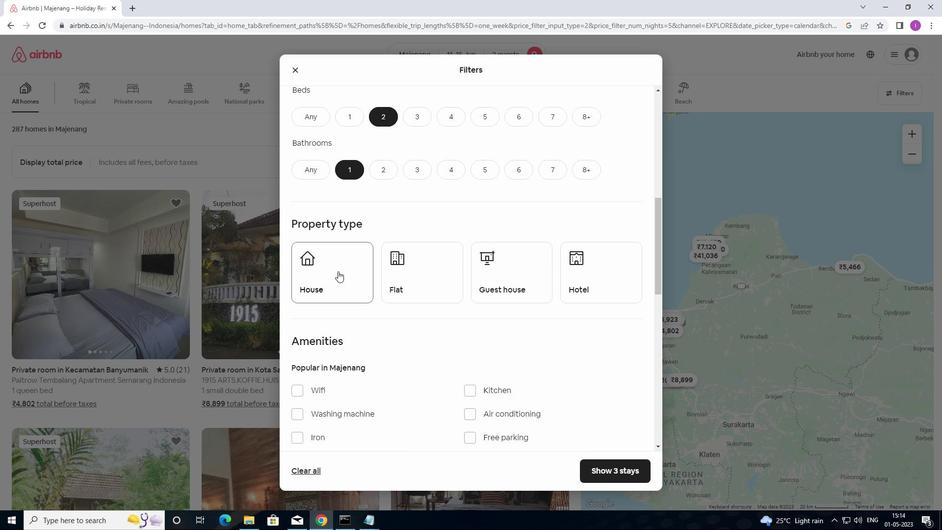 
Action: Mouse moved to (402, 272)
Screenshot: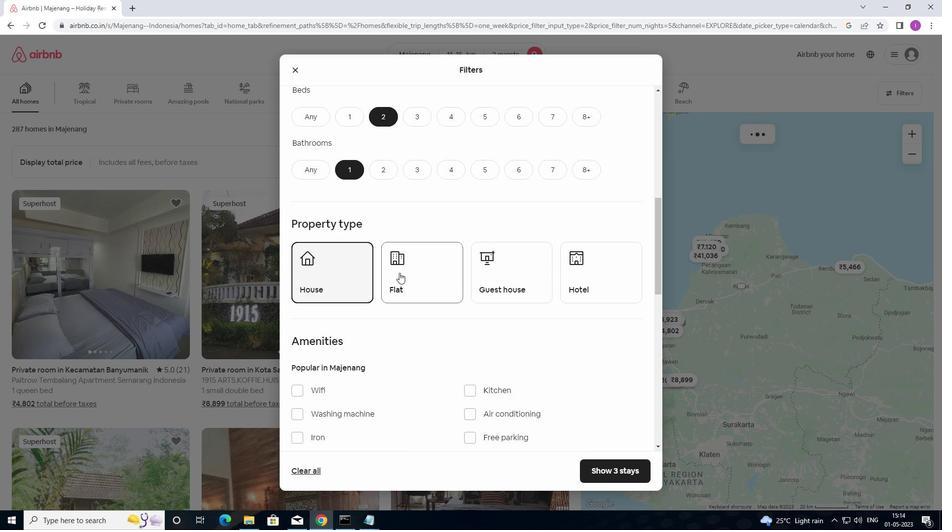 
Action: Mouse pressed left at (402, 272)
Screenshot: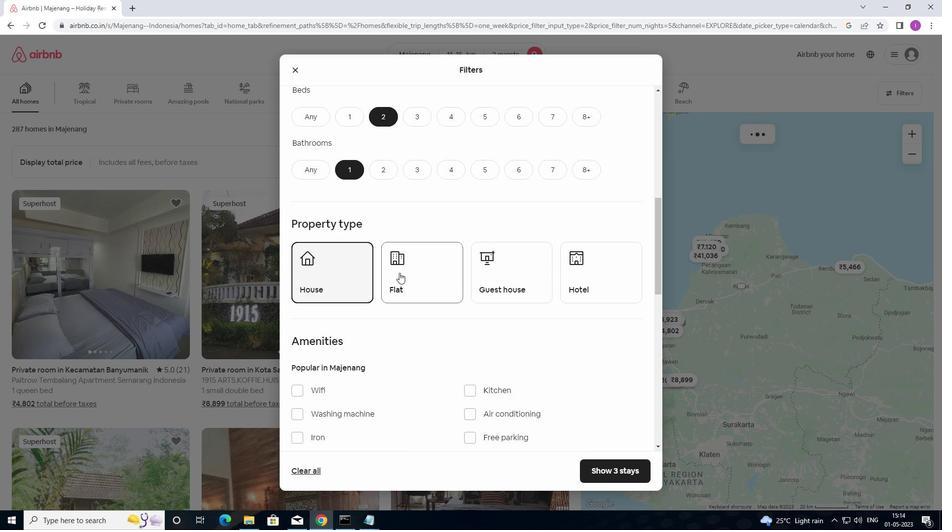 
Action: Mouse moved to (488, 273)
Screenshot: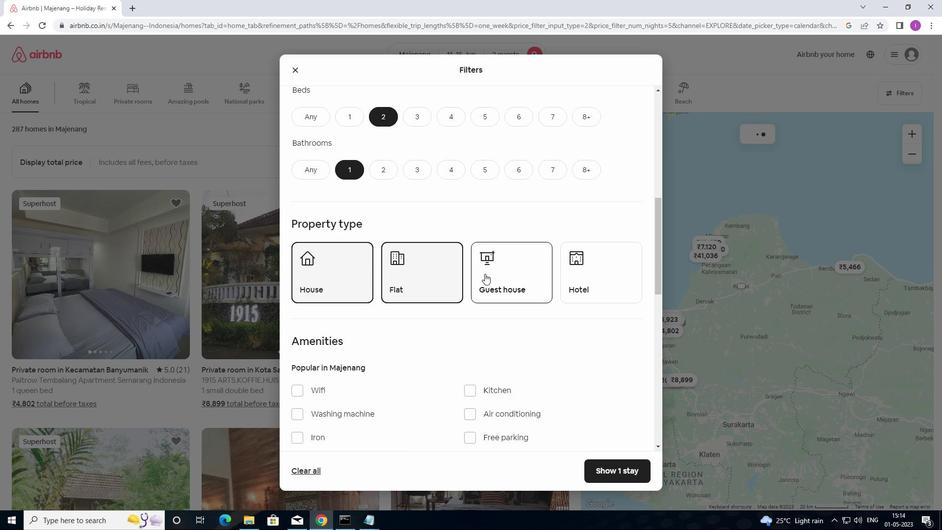 
Action: Mouse pressed left at (488, 273)
Screenshot: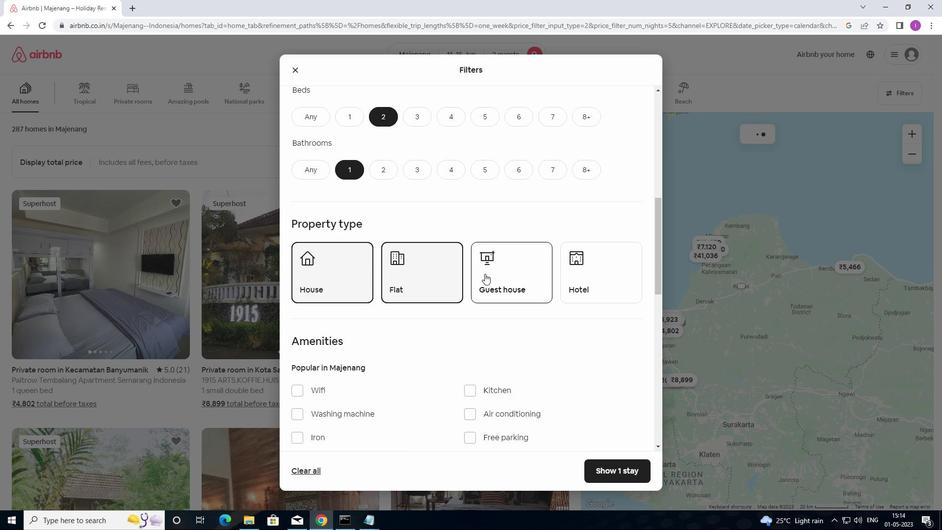 
Action: Mouse moved to (632, 268)
Screenshot: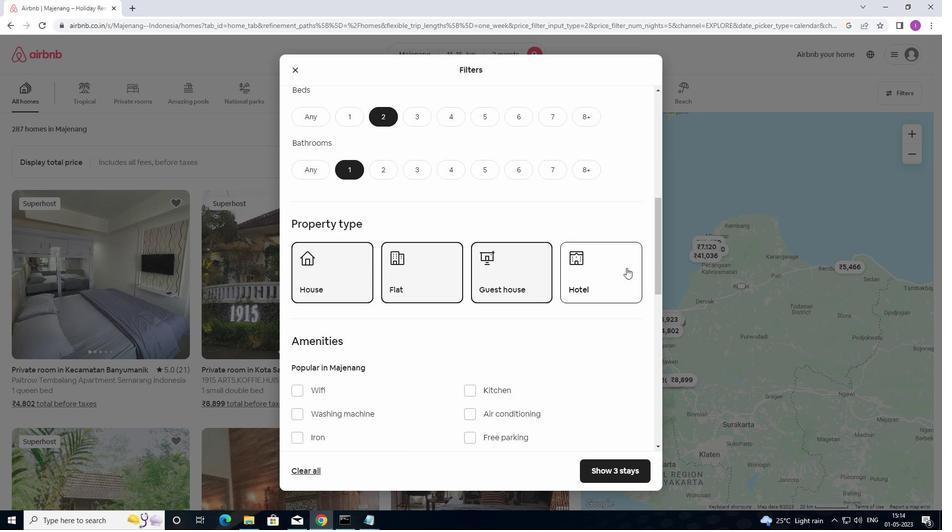 
Action: Mouse pressed left at (632, 268)
Screenshot: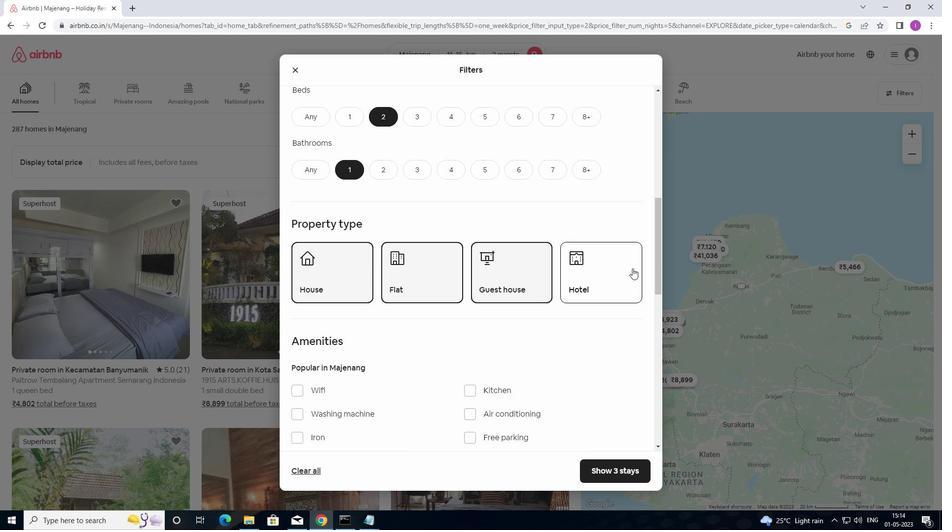 
Action: Mouse moved to (583, 283)
Screenshot: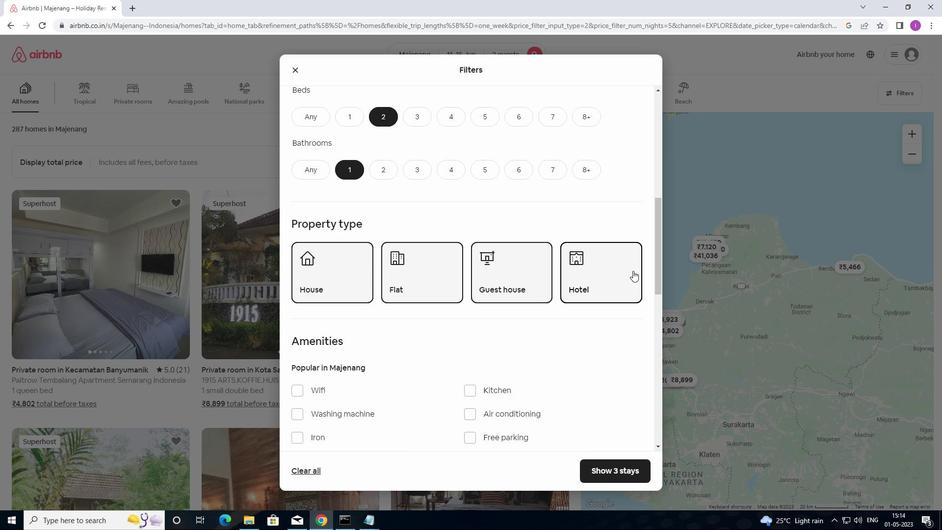 
Action: Mouse scrolled (583, 282) with delta (0, 0)
Screenshot: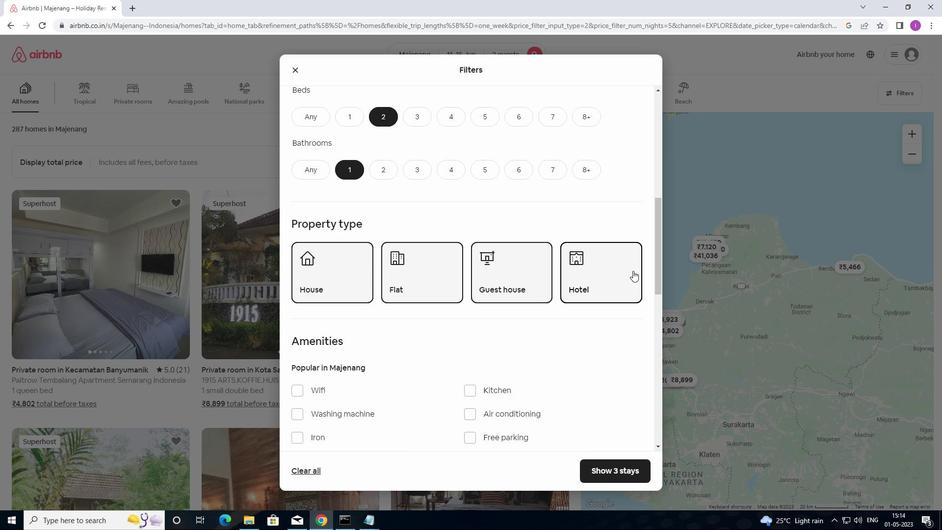 
Action: Mouse moved to (560, 294)
Screenshot: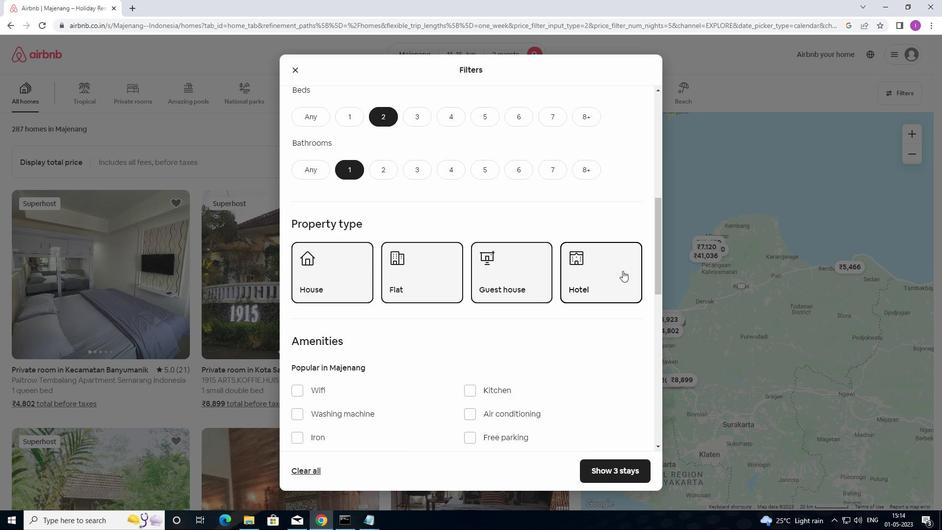 
Action: Mouse scrolled (560, 293) with delta (0, 0)
Screenshot: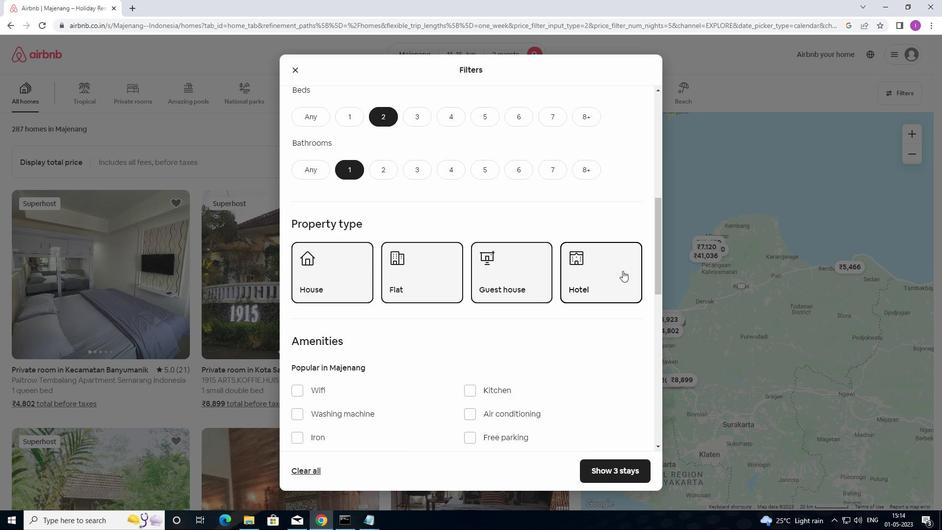 
Action: Mouse moved to (534, 298)
Screenshot: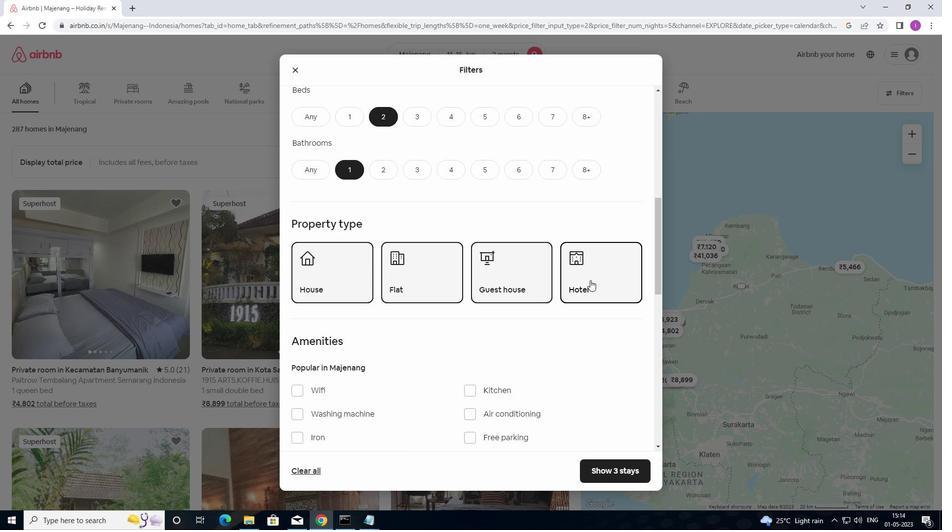 
Action: Mouse scrolled (534, 298) with delta (0, 0)
Screenshot: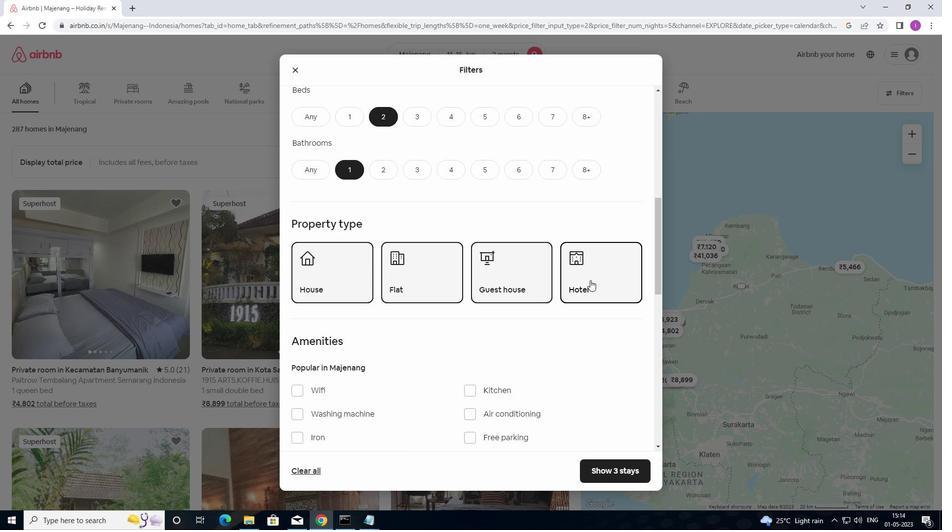
Action: Mouse moved to (511, 298)
Screenshot: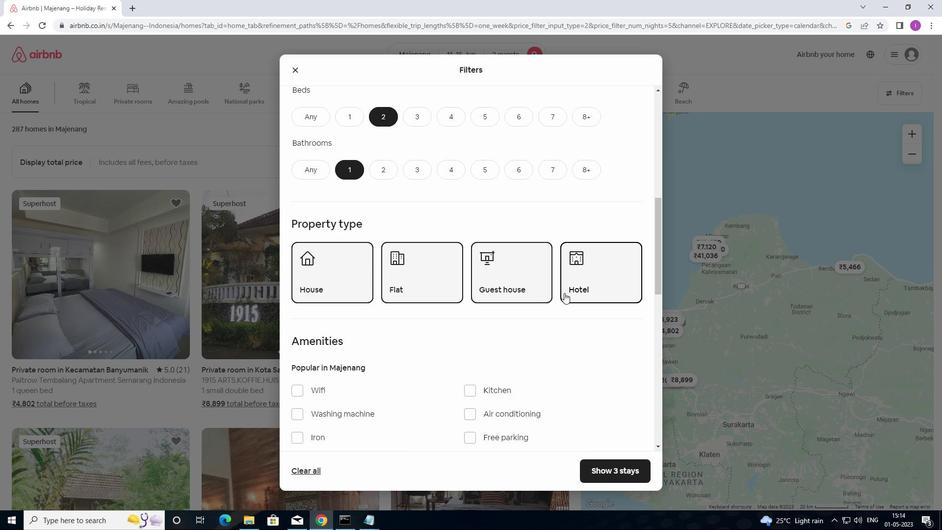 
Action: Mouse scrolled (511, 298) with delta (0, 0)
Screenshot: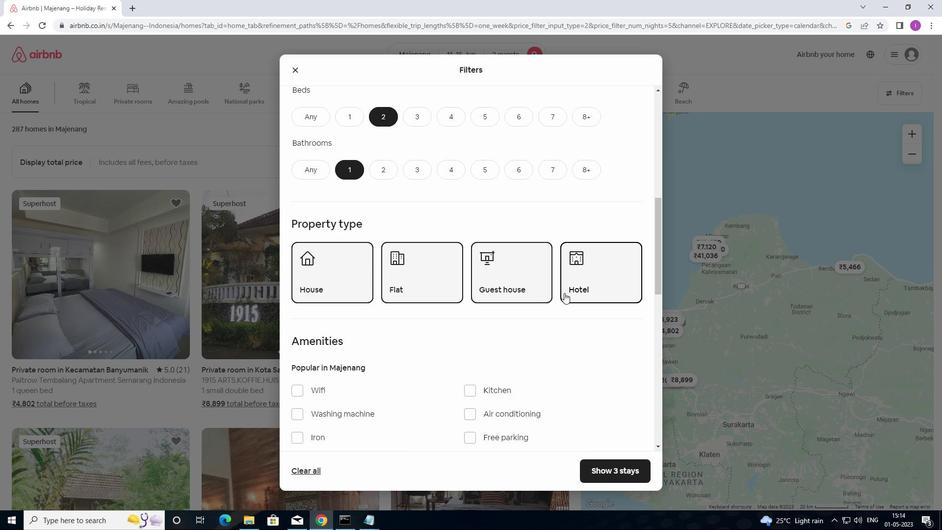 
Action: Mouse moved to (631, 376)
Screenshot: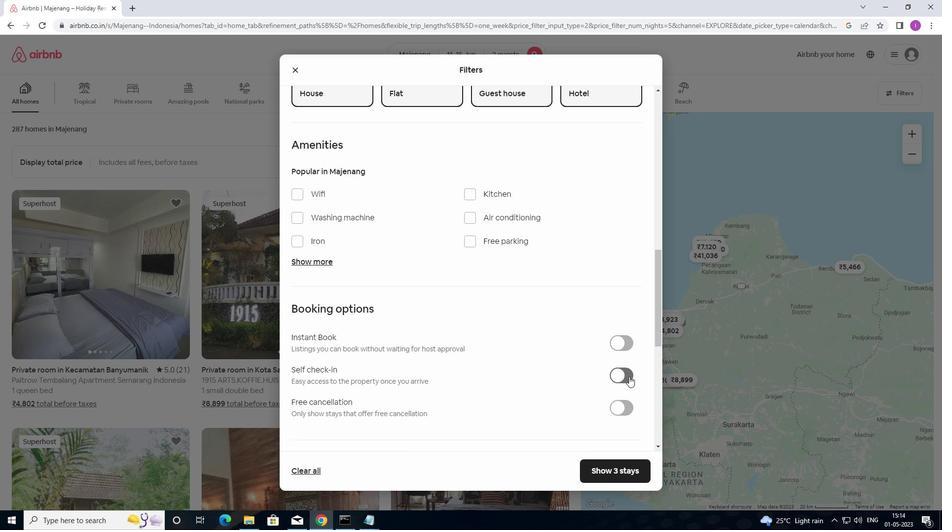 
Action: Mouse pressed left at (631, 376)
Screenshot: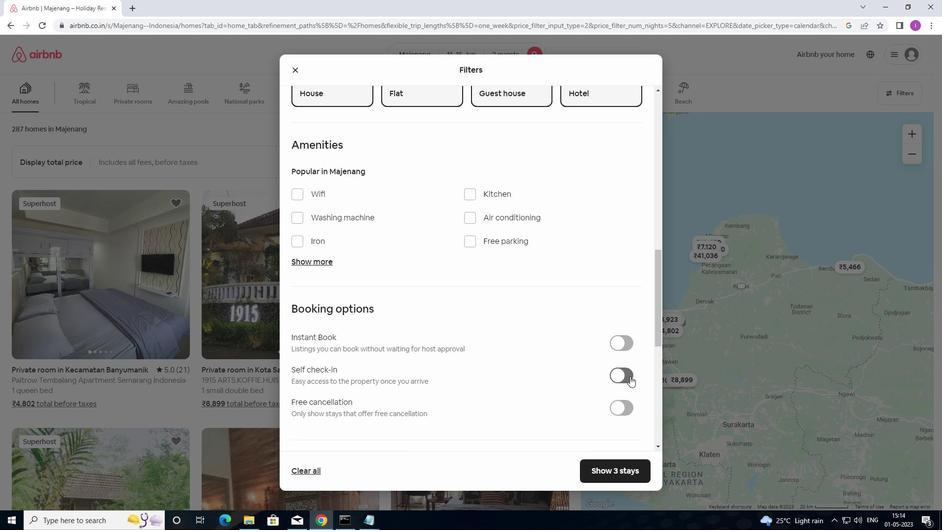 
Action: Mouse moved to (543, 366)
Screenshot: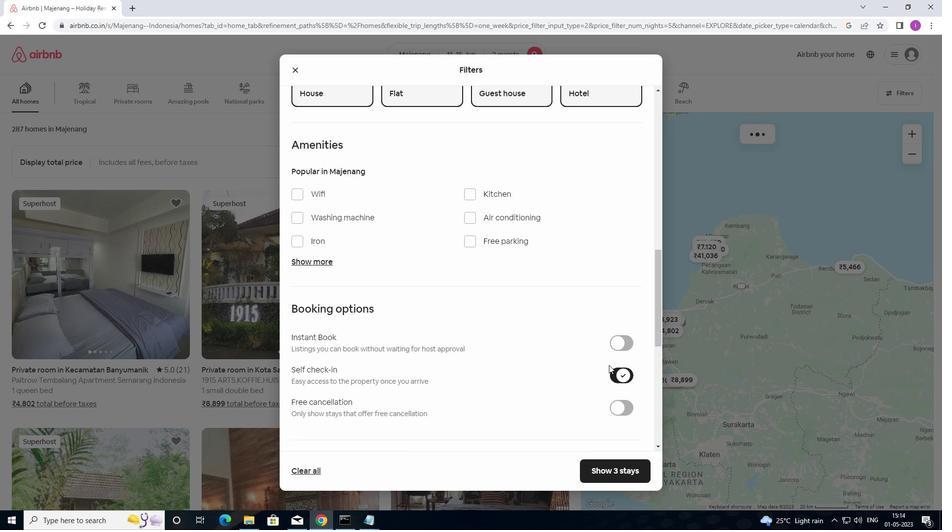 
Action: Mouse scrolled (543, 366) with delta (0, 0)
Screenshot: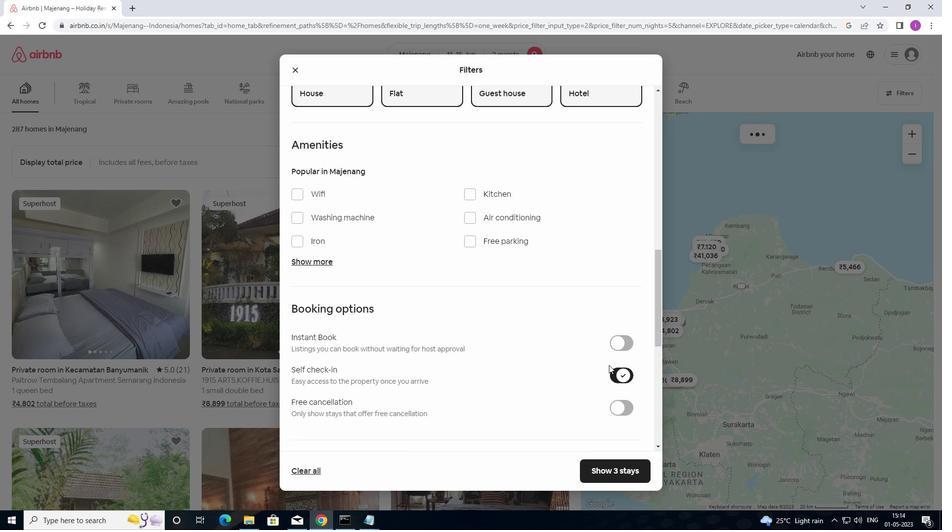 
Action: Mouse moved to (526, 372)
Screenshot: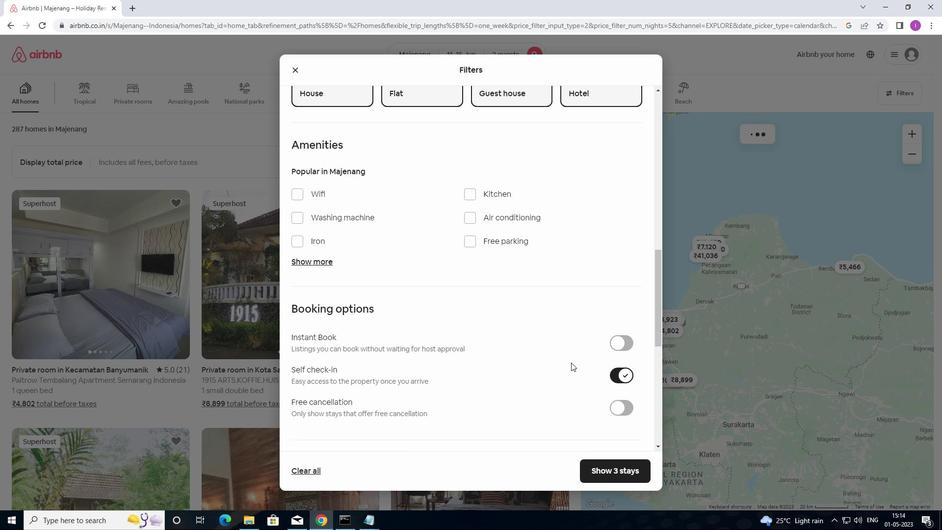 
Action: Mouse scrolled (526, 371) with delta (0, 0)
Screenshot: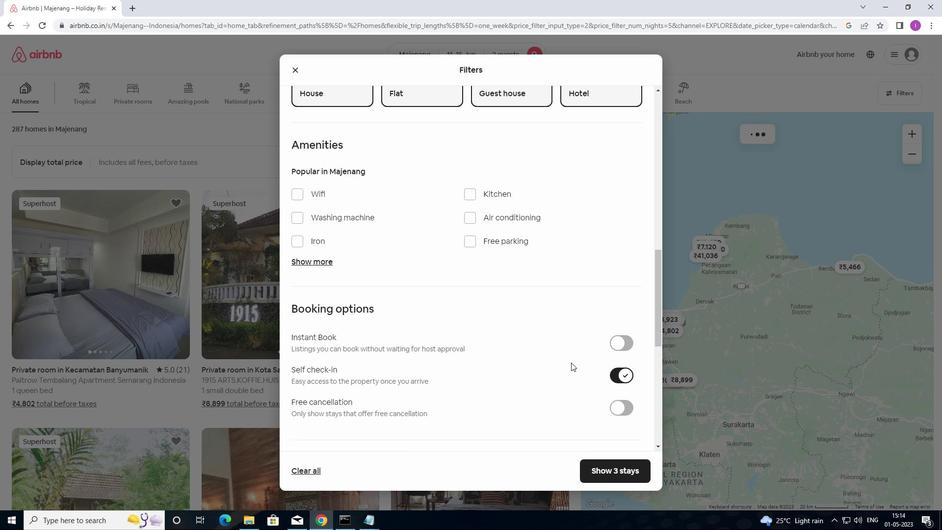 
Action: Mouse moved to (520, 373)
Screenshot: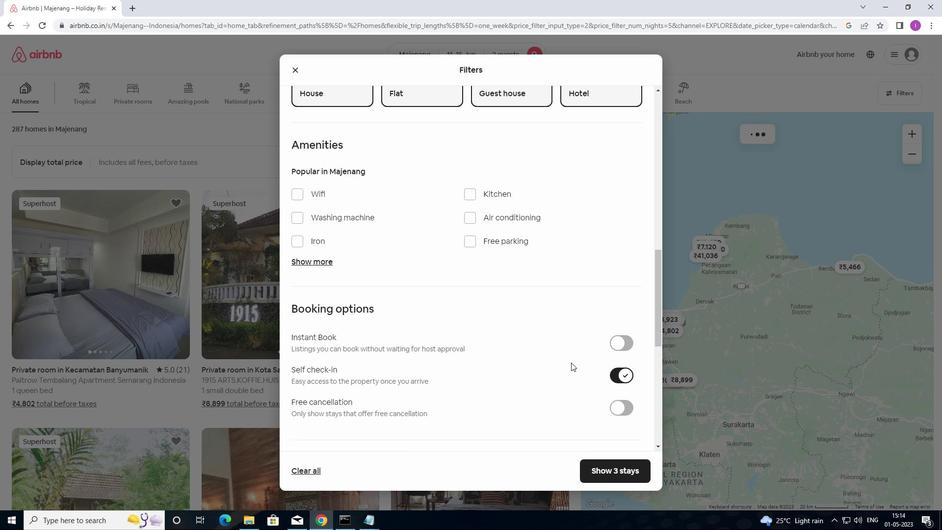 
Action: Mouse scrolled (520, 372) with delta (0, 0)
Screenshot: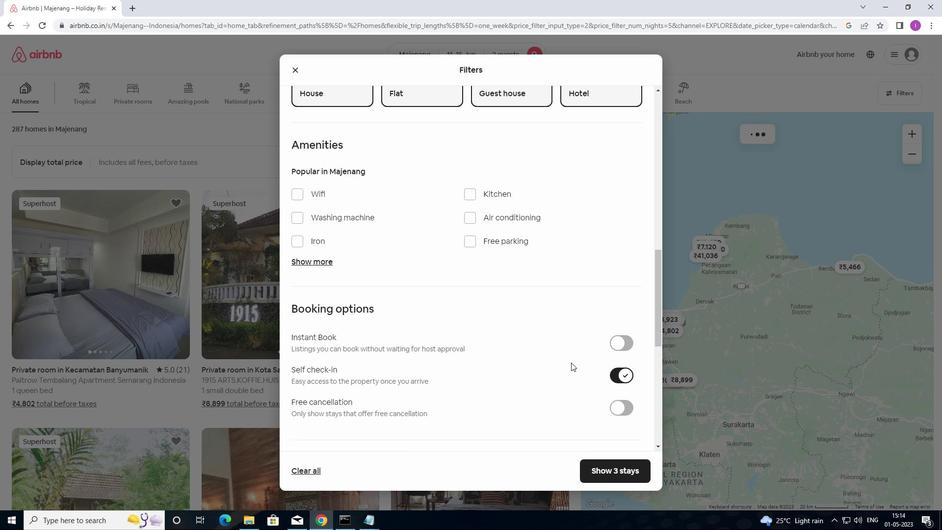 
Action: Mouse moved to (514, 373)
Screenshot: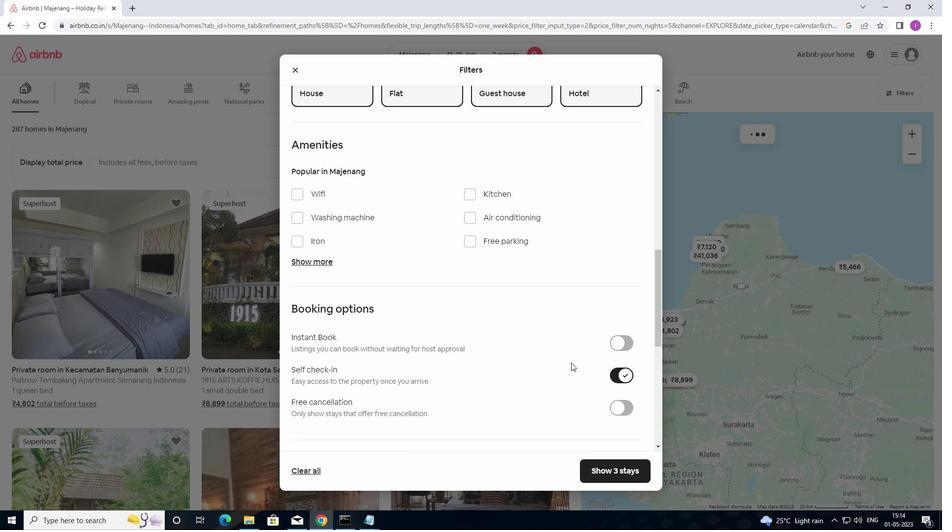
Action: Mouse scrolled (514, 372) with delta (0, 0)
Screenshot: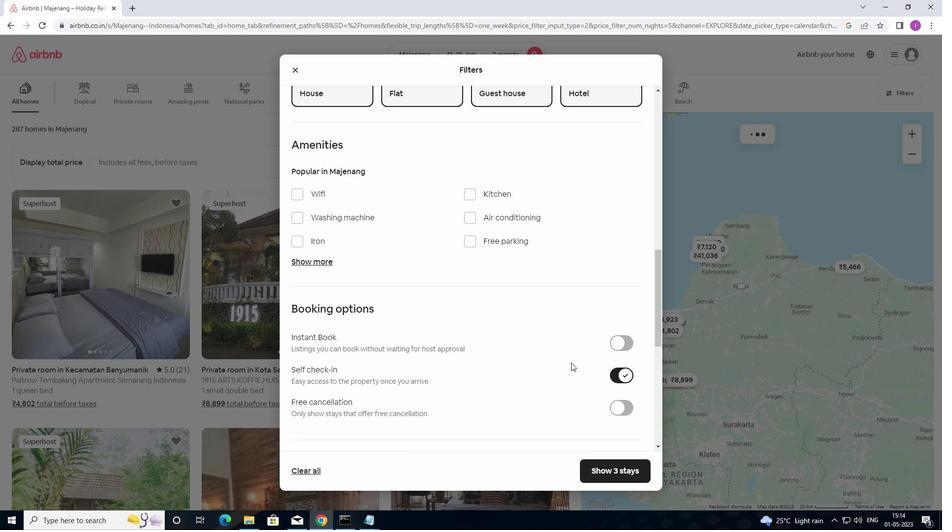 
Action: Mouse moved to (513, 372)
Screenshot: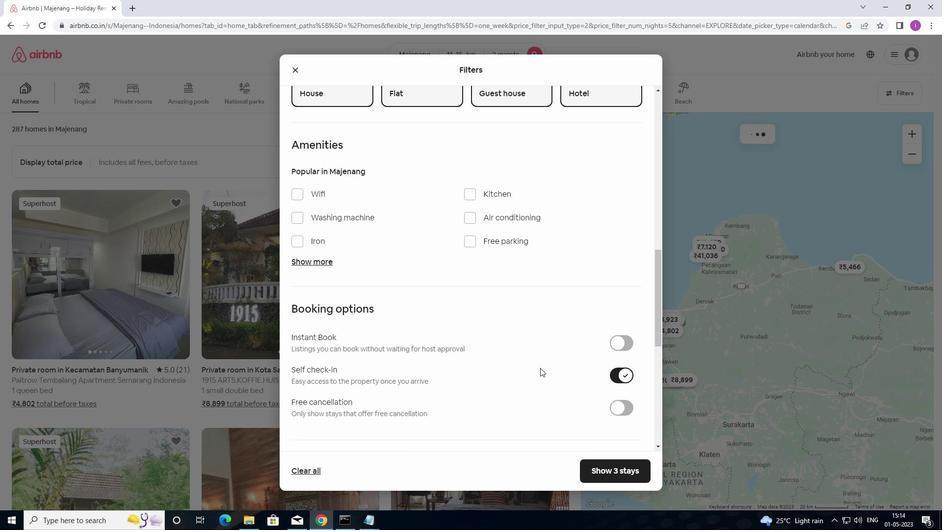 
Action: Mouse scrolled (513, 371) with delta (0, 0)
Screenshot: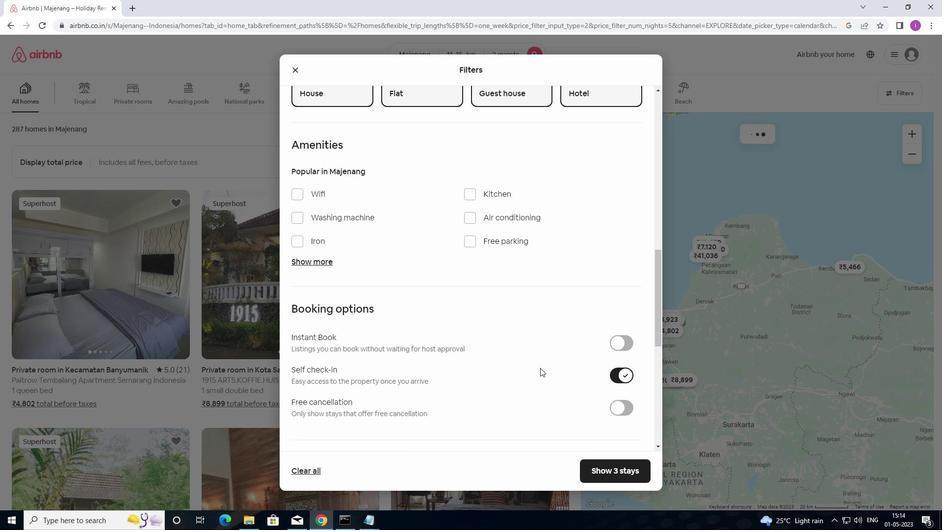 
Action: Mouse moved to (506, 362)
Screenshot: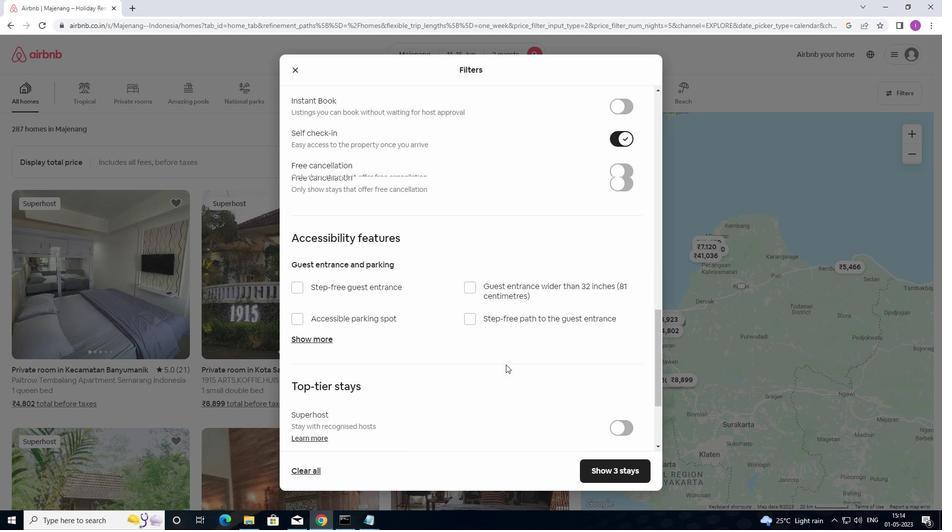
Action: Mouse scrolled (506, 362) with delta (0, 0)
Screenshot: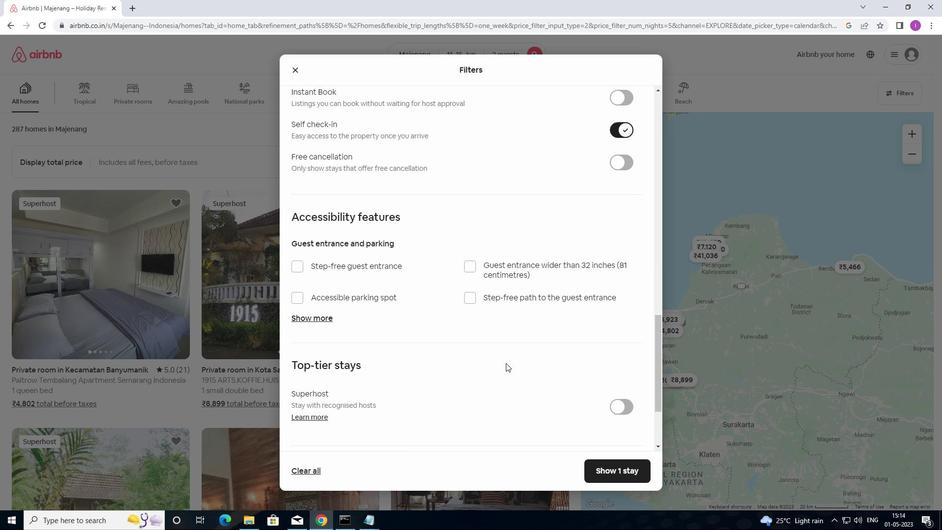 
Action: Mouse scrolled (506, 362) with delta (0, 0)
Screenshot: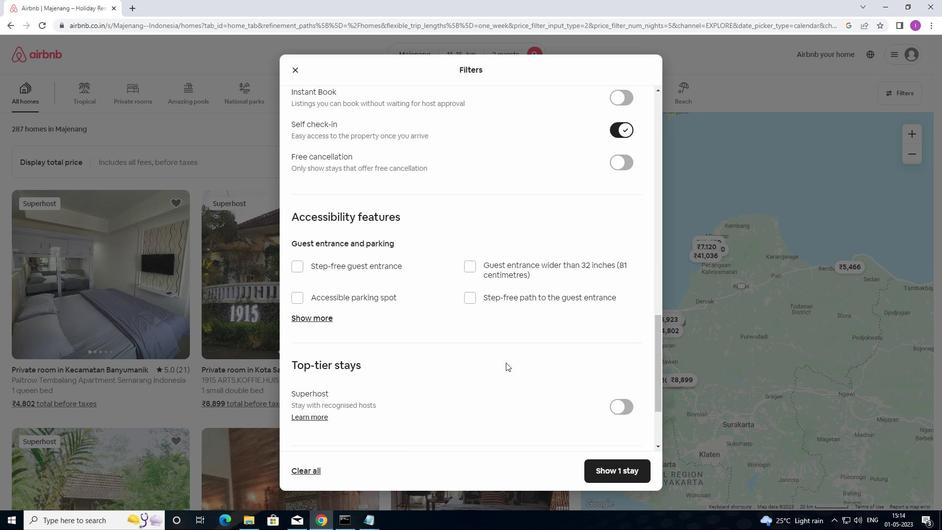 
Action: Mouse scrolled (506, 362) with delta (0, 0)
Screenshot: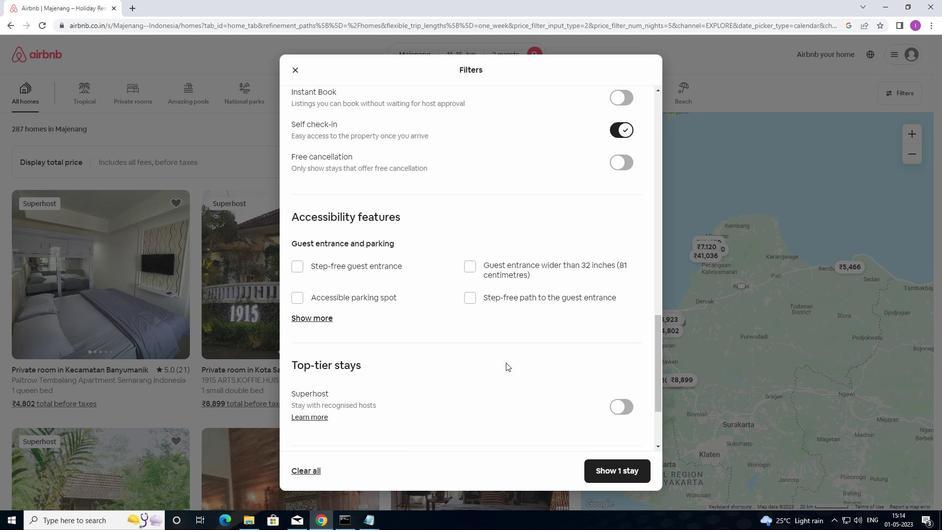
Action: Mouse scrolled (506, 362) with delta (0, 0)
Screenshot: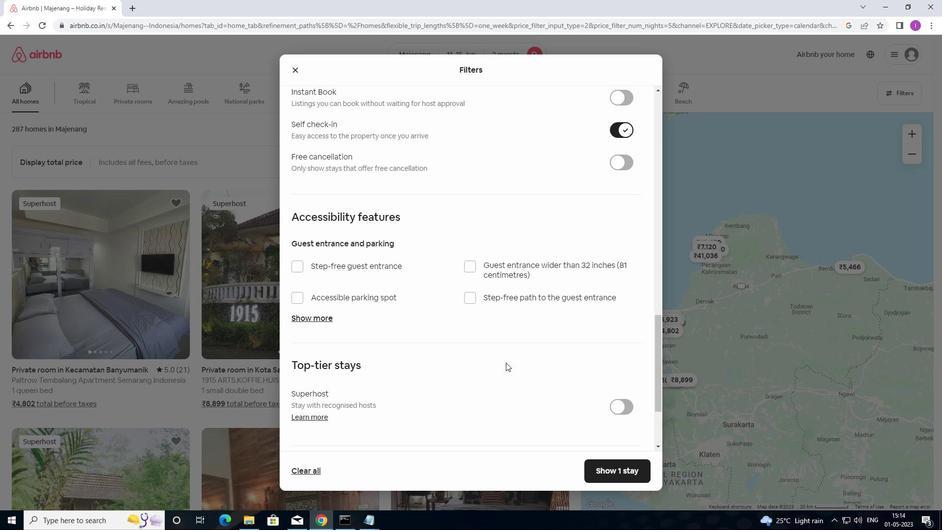 
Action: Mouse moved to (506, 362)
Screenshot: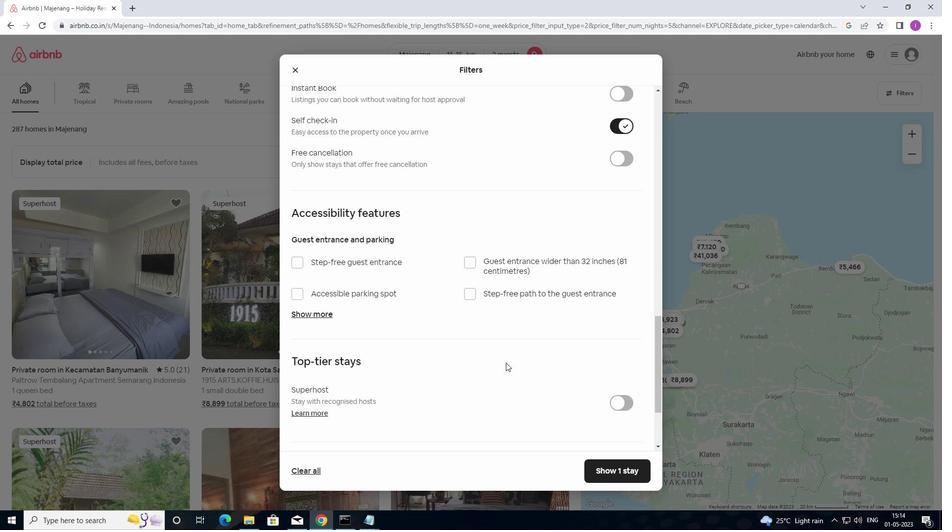 
Action: Mouse scrolled (506, 361) with delta (0, 0)
Screenshot: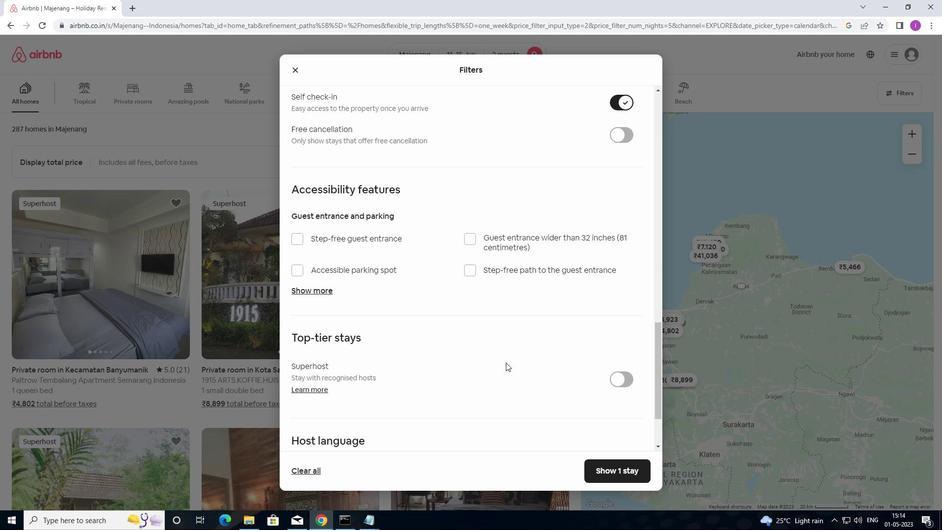 
Action: Mouse moved to (380, 407)
Screenshot: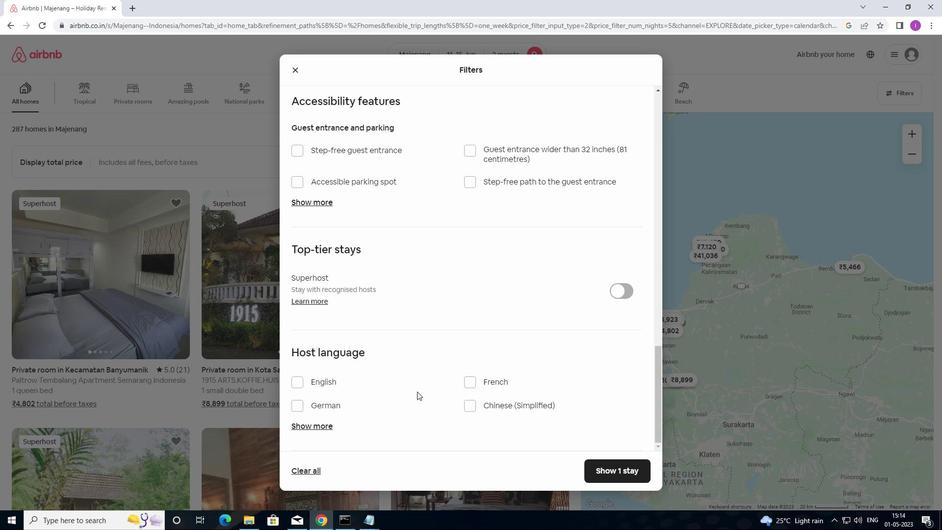 
Action: Mouse scrolled (380, 406) with delta (0, 0)
Screenshot: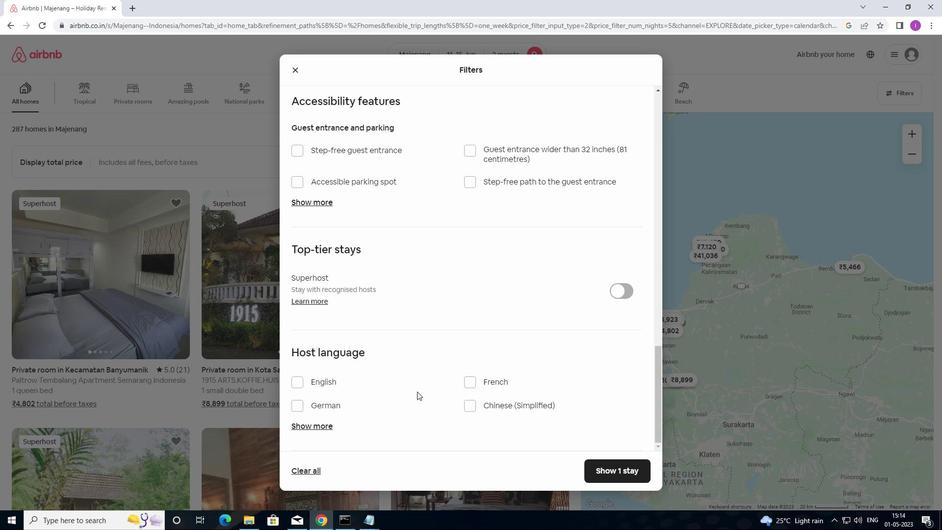 
Action: Mouse moved to (346, 410)
Screenshot: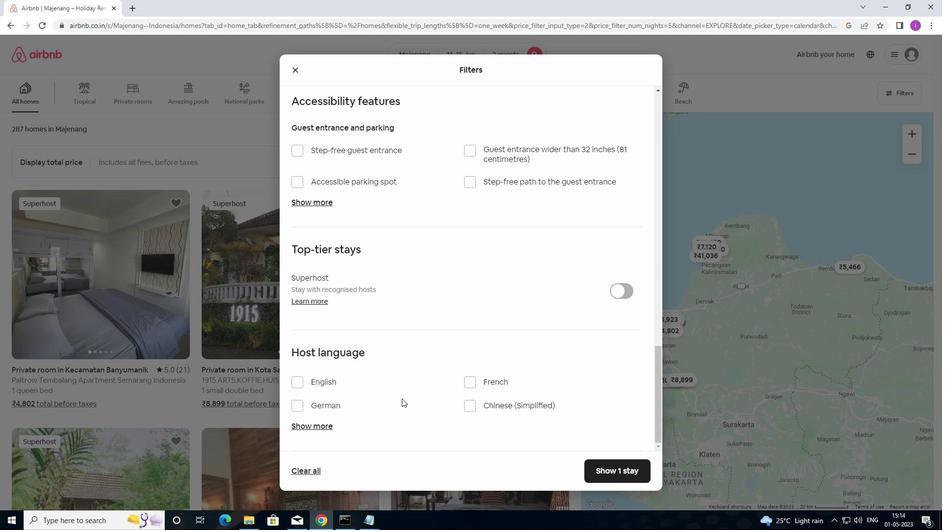 
Action: Mouse scrolled (346, 410) with delta (0, 0)
Screenshot: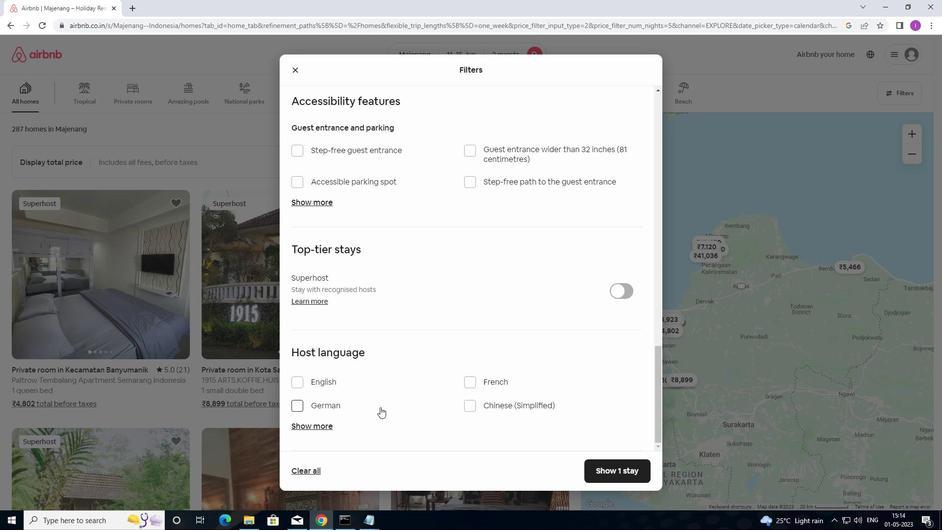 
Action: Mouse moved to (303, 379)
Screenshot: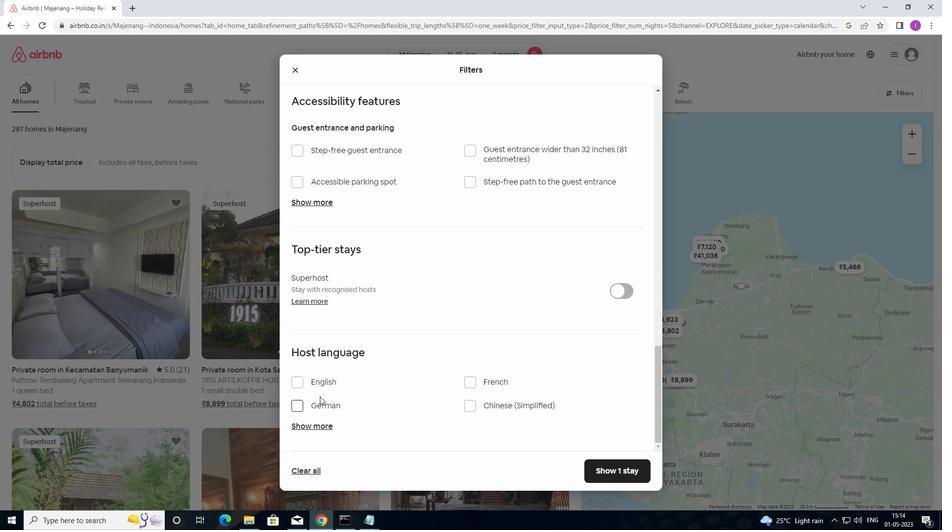 
Action: Mouse pressed left at (303, 379)
Screenshot: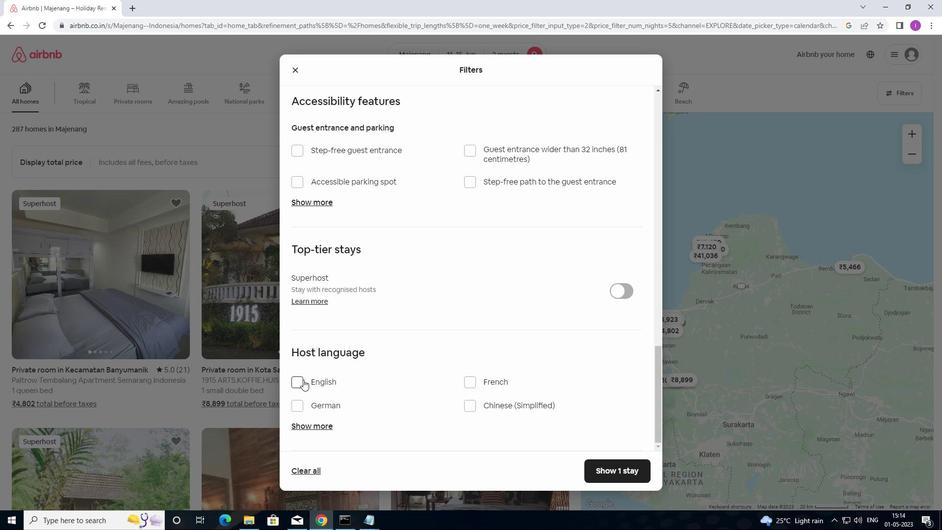 
Action: Mouse moved to (603, 470)
Screenshot: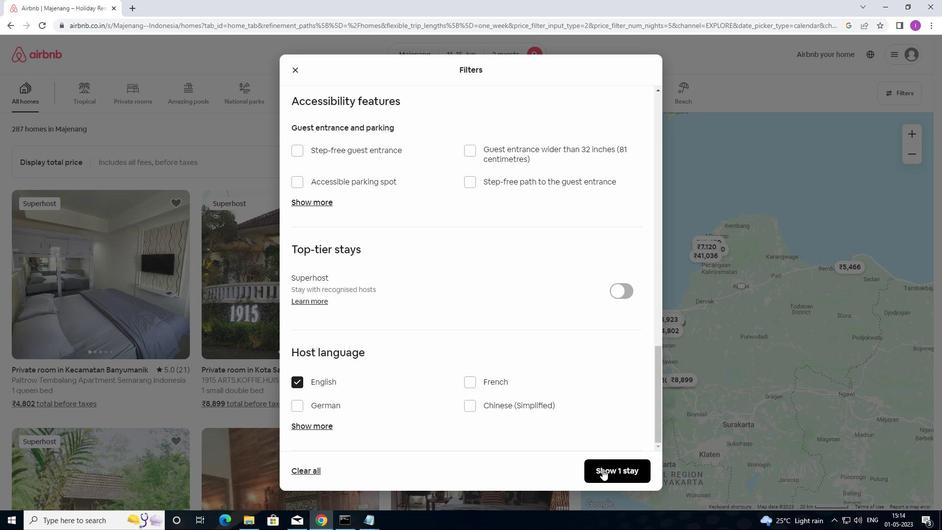 
Action: Mouse pressed left at (603, 470)
Screenshot: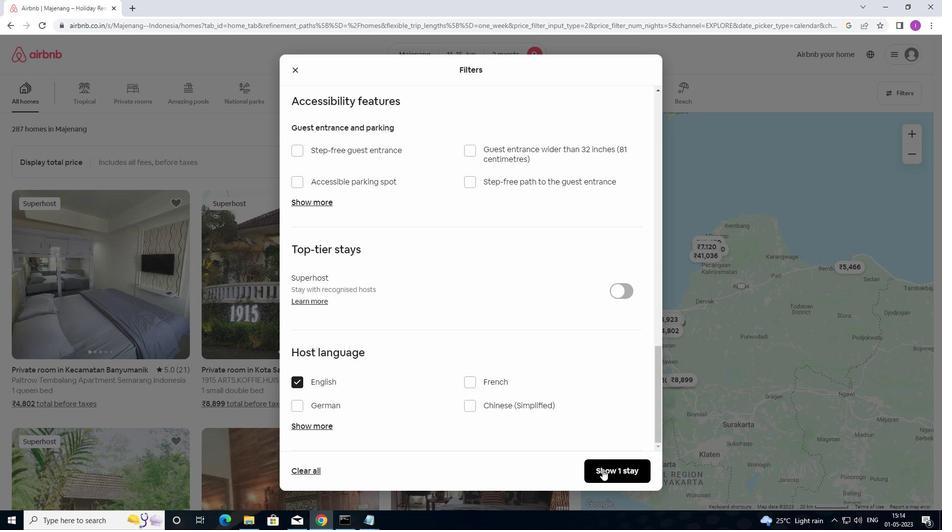 
Action: Mouse moved to (604, 465)
Screenshot: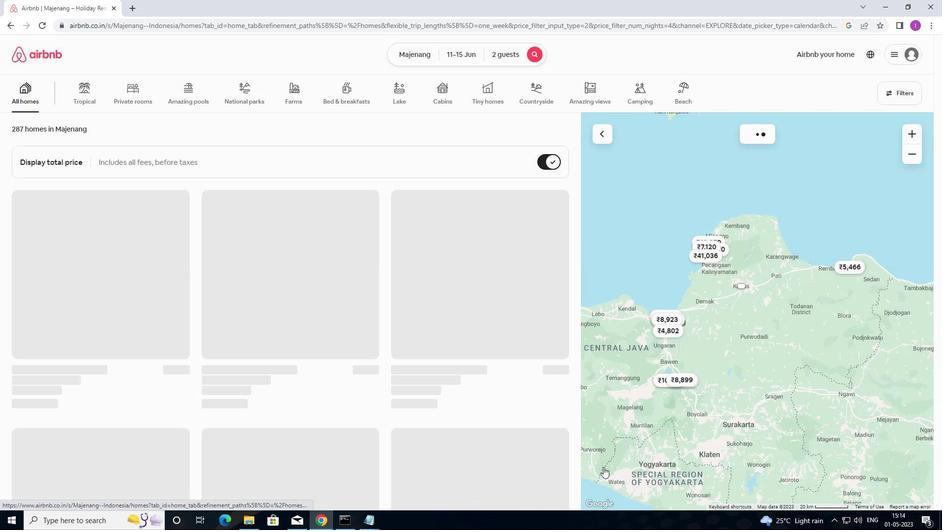
